 Task: Find connections with filter location Shāmli with filter topic #customerrelationswith filter profile language Spanish with filter current company CG Power and Industrial Solutions Limited with filter school Nagpur University with filter industry Insurance Carriers with filter service category Search Engine Optimization (SEO) with filter keywords title CEO
Action: Mouse moved to (516, 73)
Screenshot: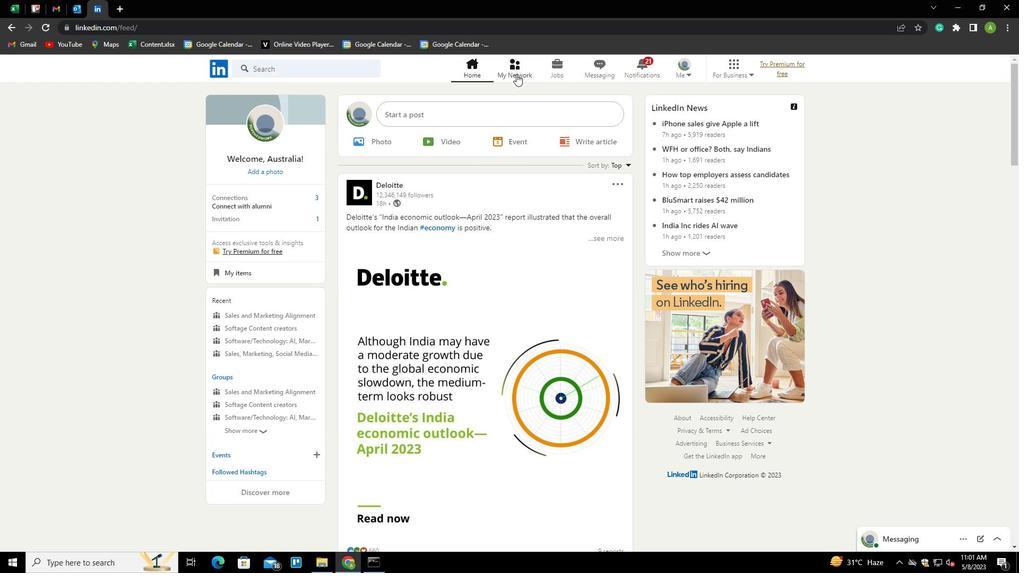 
Action: Mouse pressed left at (516, 73)
Screenshot: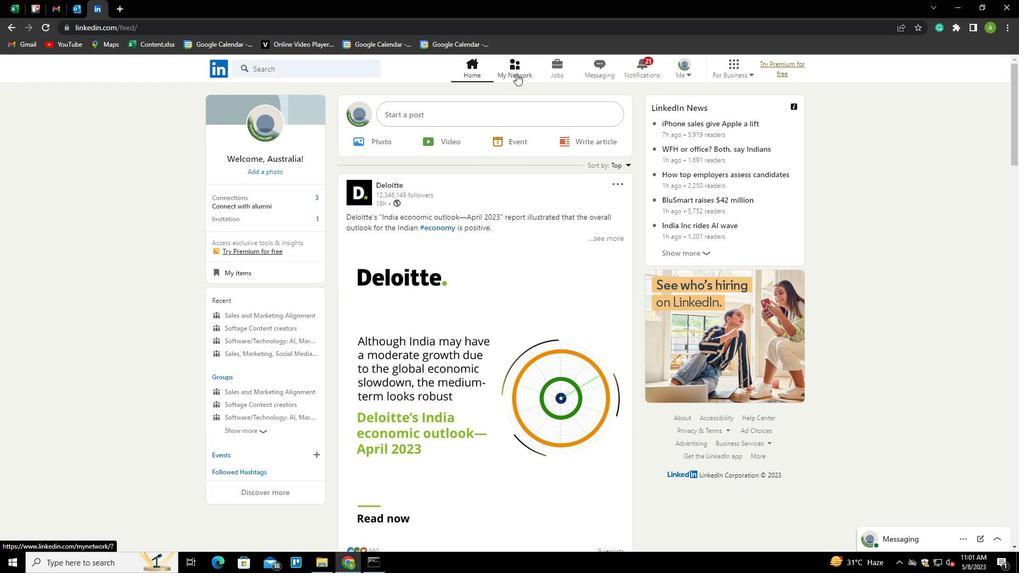 
Action: Mouse moved to (271, 125)
Screenshot: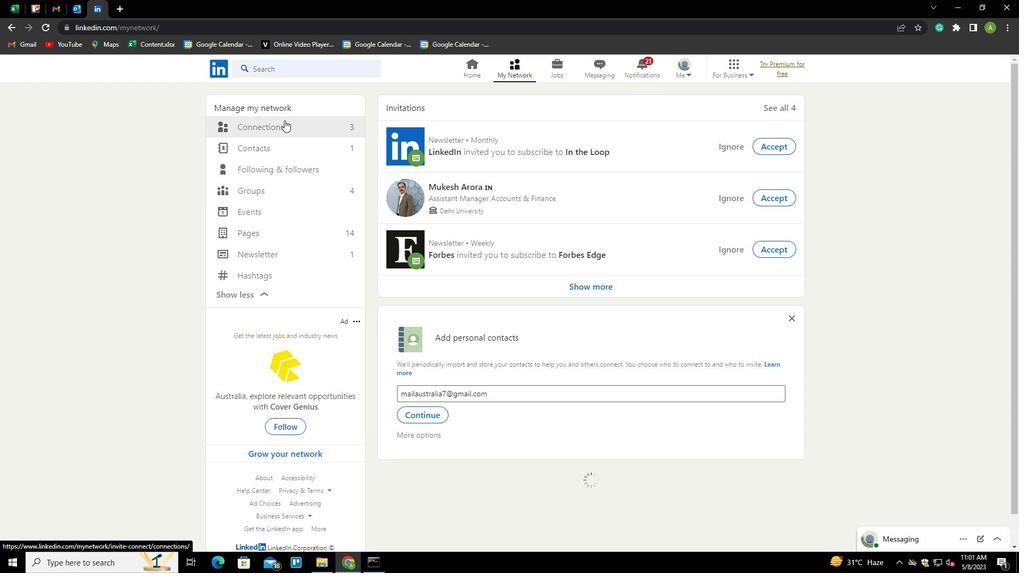 
Action: Mouse pressed left at (271, 125)
Screenshot: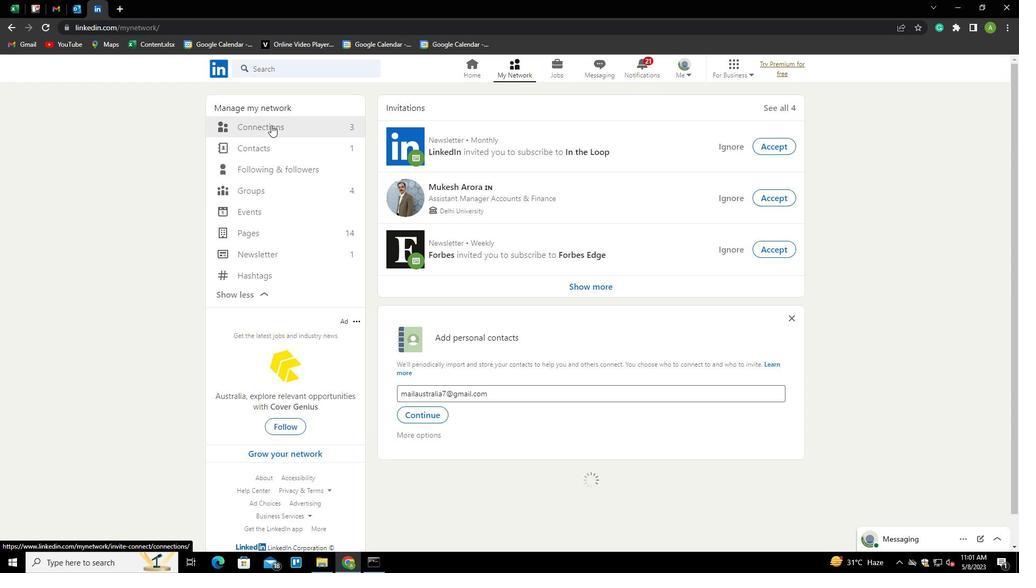 
Action: Mouse moved to (602, 124)
Screenshot: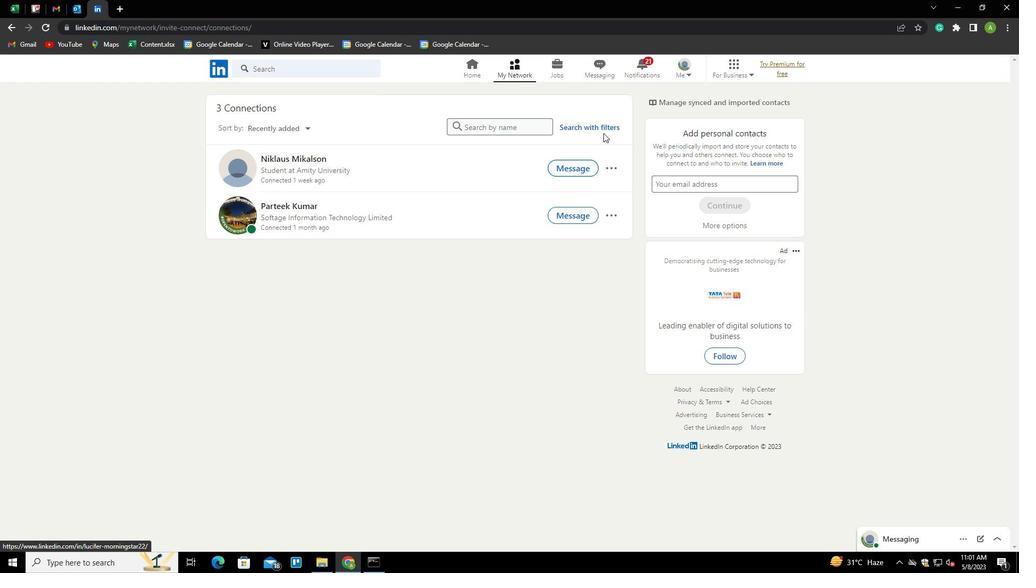 
Action: Mouse pressed left at (602, 124)
Screenshot: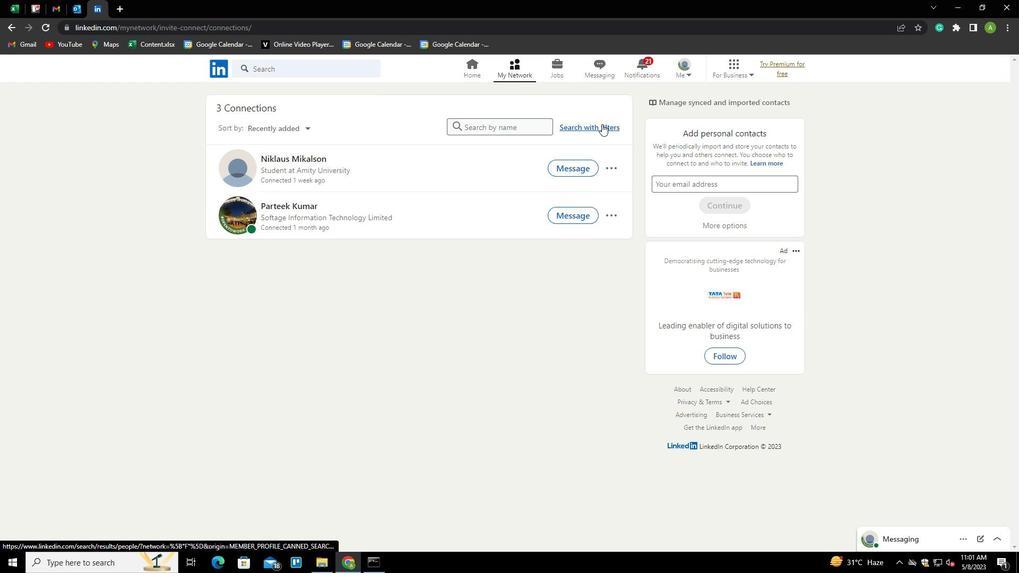 
Action: Mouse moved to (545, 99)
Screenshot: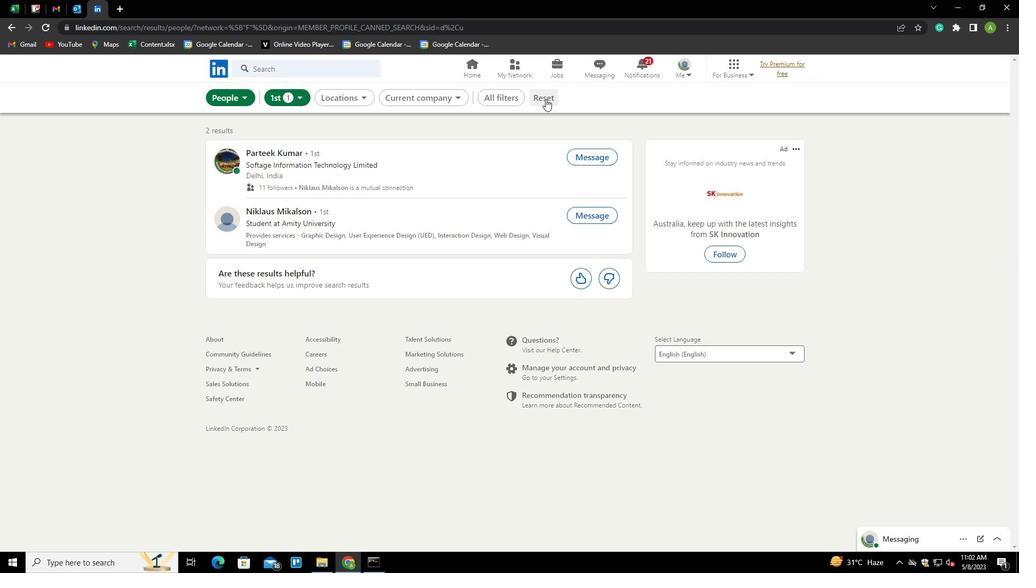 
Action: Mouse pressed left at (545, 99)
Screenshot: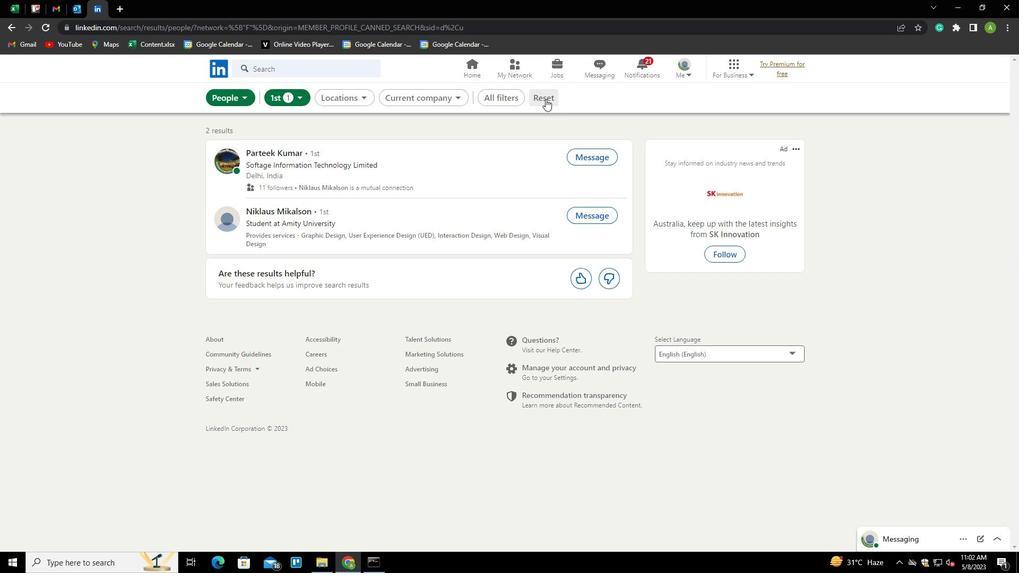 
Action: Mouse moved to (530, 98)
Screenshot: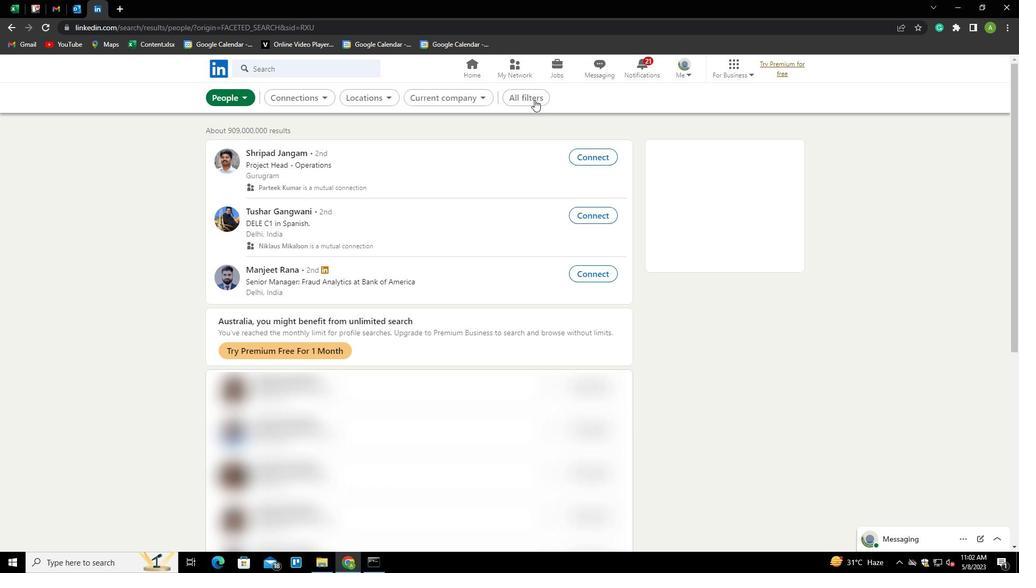
Action: Mouse pressed left at (530, 98)
Screenshot: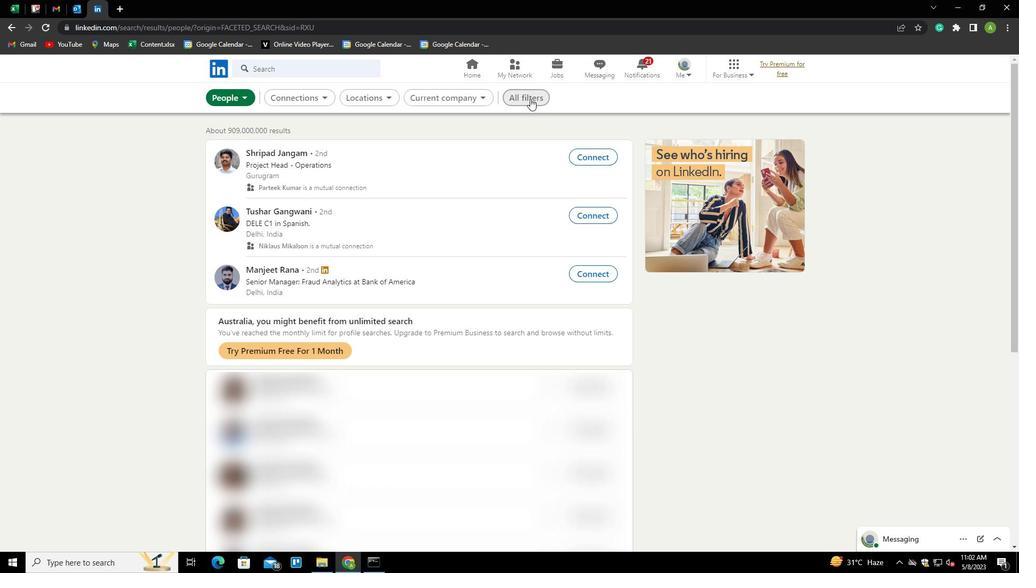 
Action: Mouse moved to (946, 346)
Screenshot: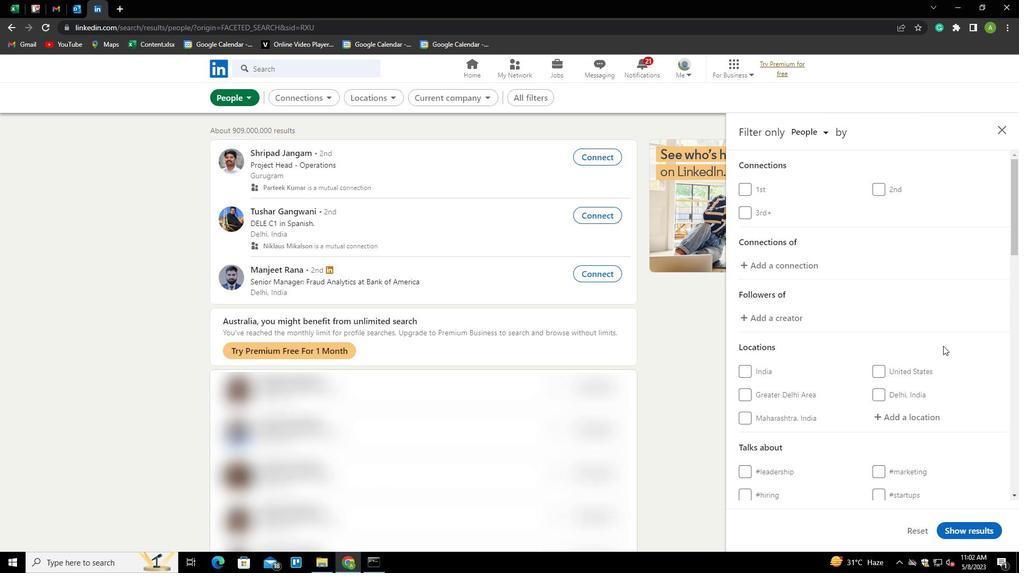 
Action: Mouse scrolled (946, 346) with delta (0, 0)
Screenshot: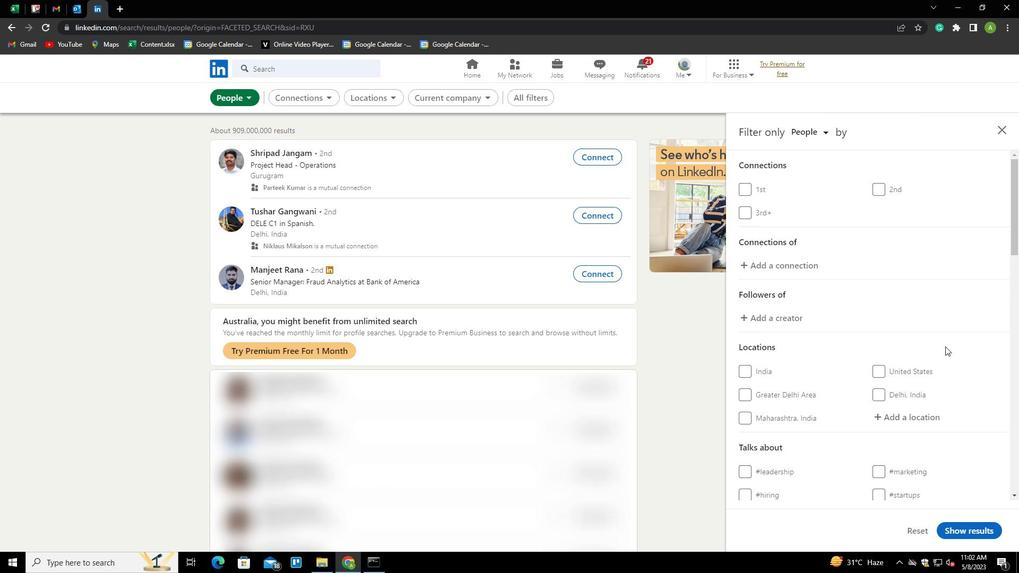 
Action: Mouse scrolled (946, 346) with delta (0, 0)
Screenshot: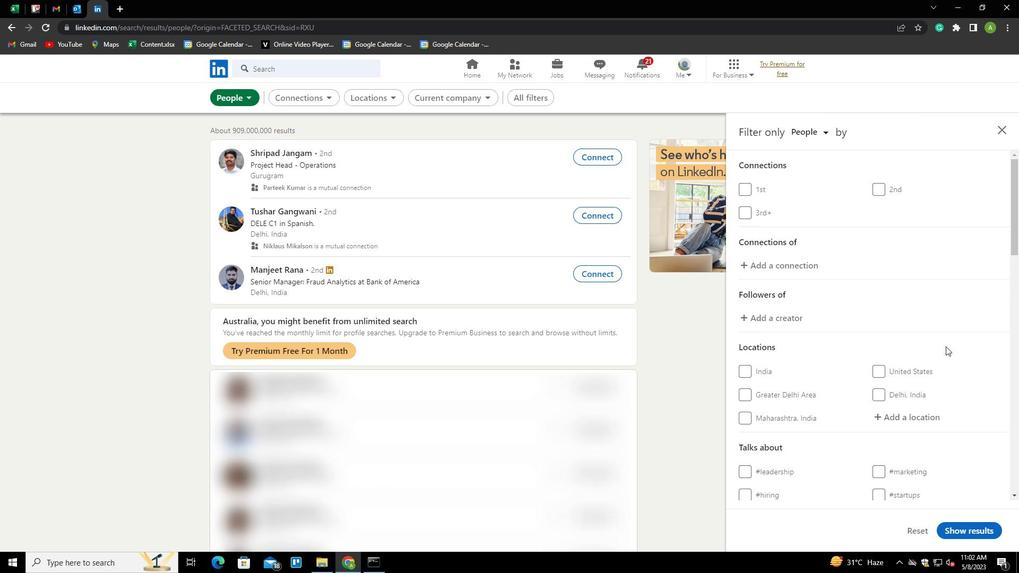 
Action: Mouse moved to (893, 314)
Screenshot: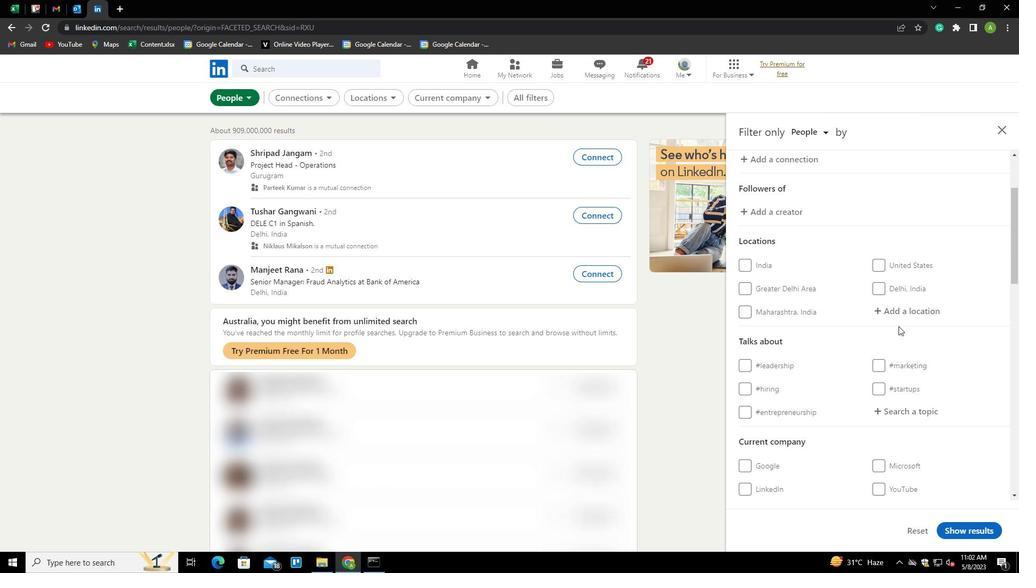 
Action: Mouse pressed left at (893, 314)
Screenshot: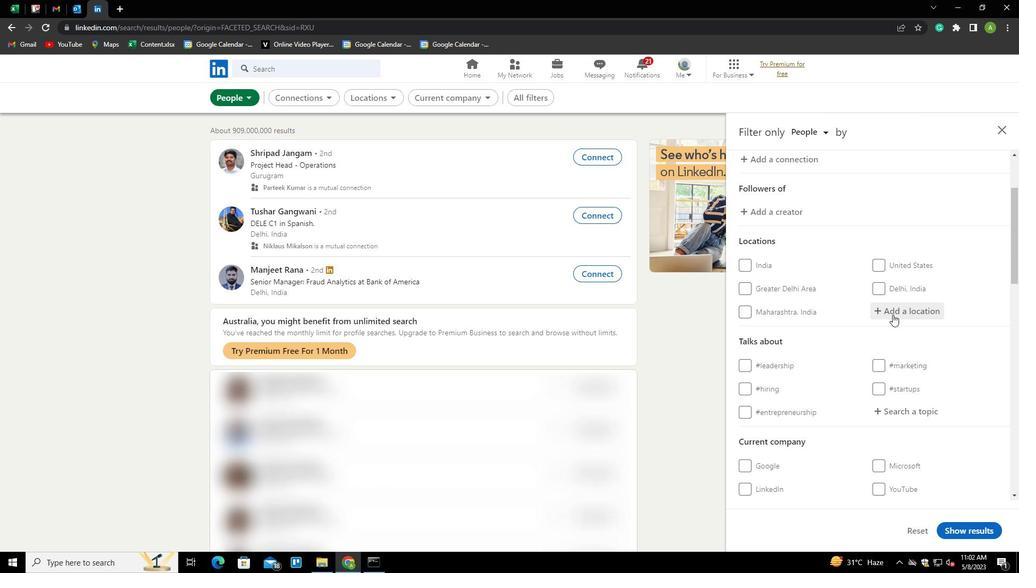 
Action: Key pressed <Key.shift>SHAMLI<Key.down><Key.enter>
Screenshot: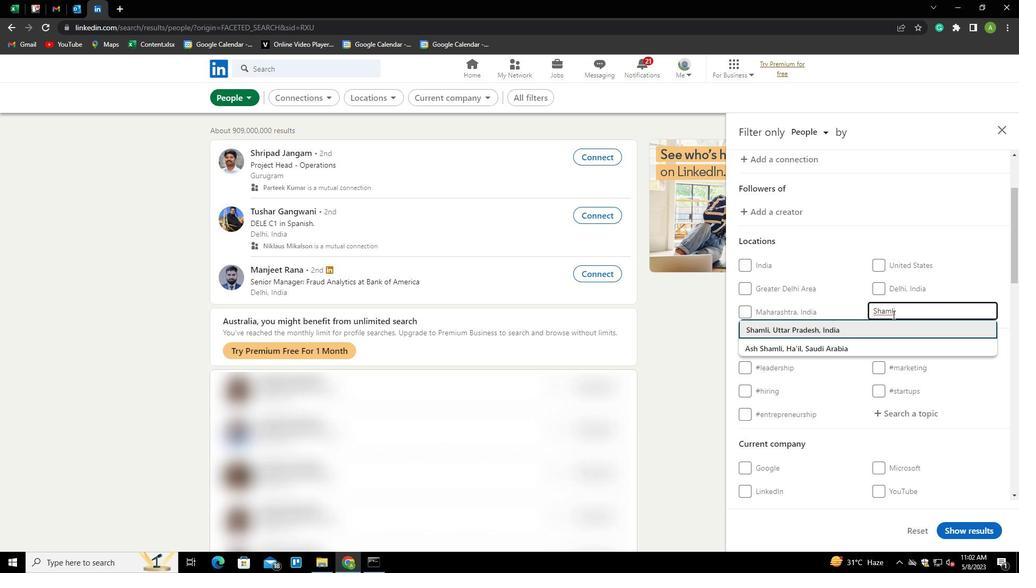 
Action: Mouse scrolled (893, 314) with delta (0, 0)
Screenshot: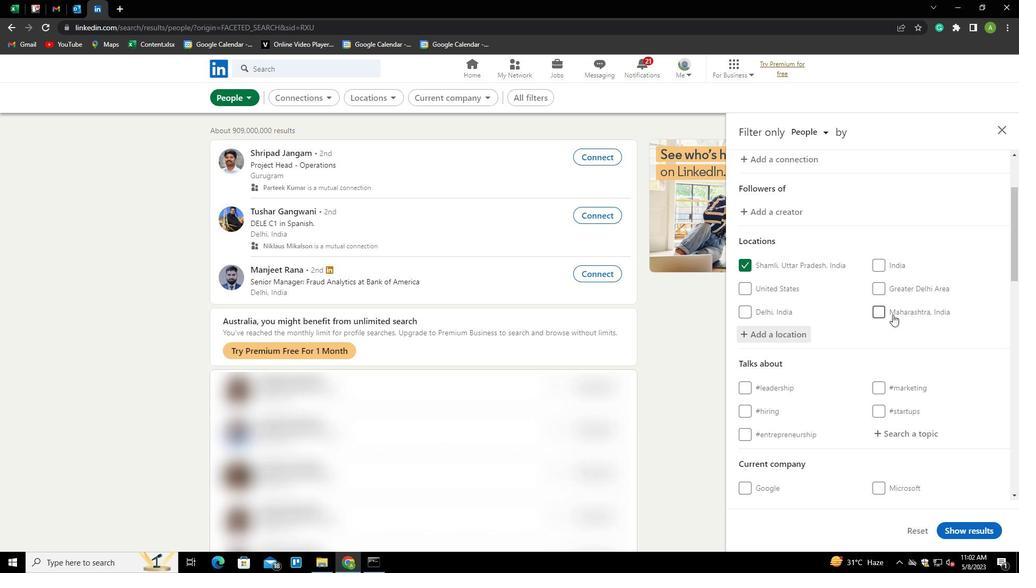 
Action: Mouse scrolled (893, 314) with delta (0, 0)
Screenshot: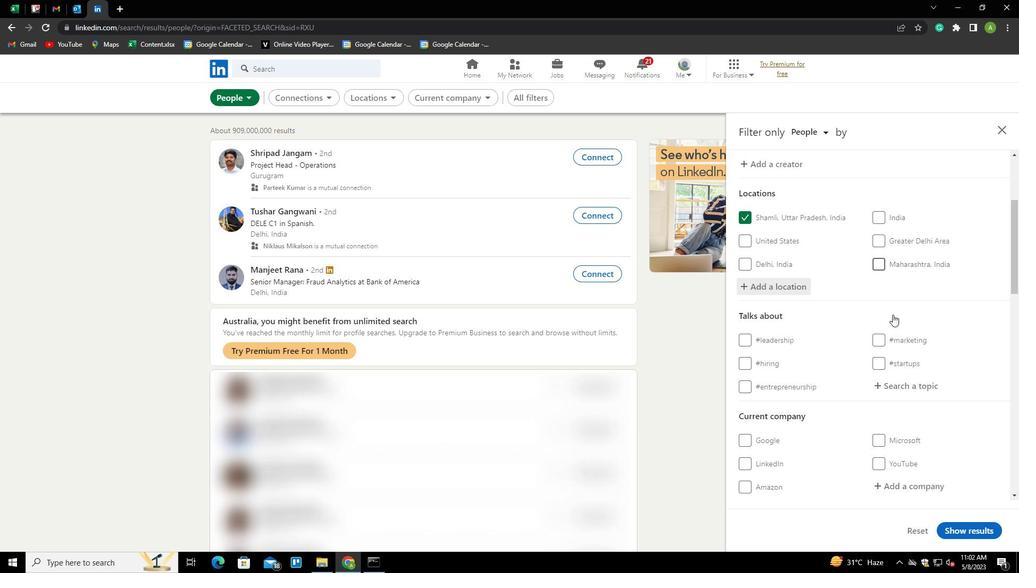 
Action: Mouse scrolled (893, 314) with delta (0, 0)
Screenshot: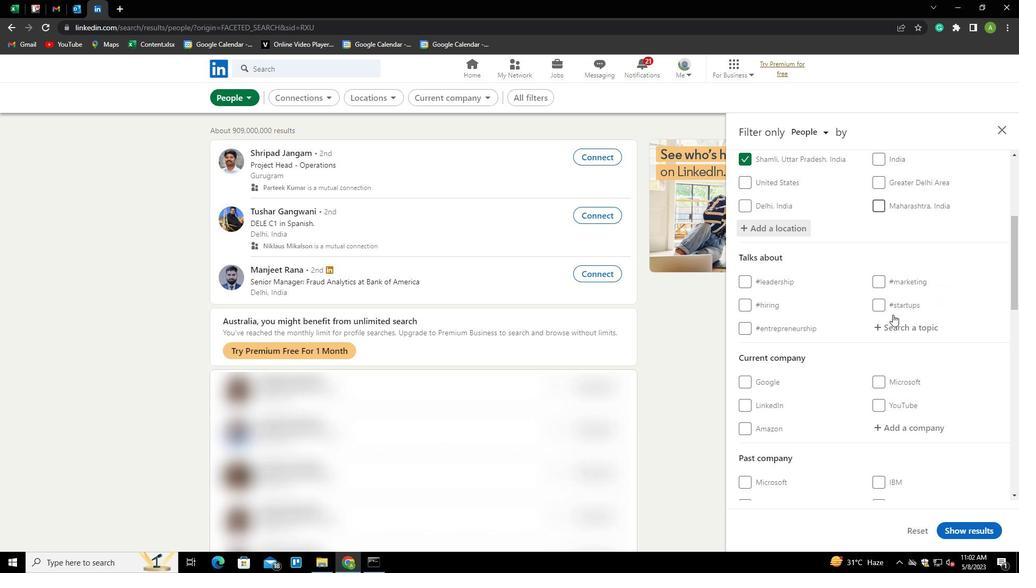 
Action: Mouse moved to (906, 275)
Screenshot: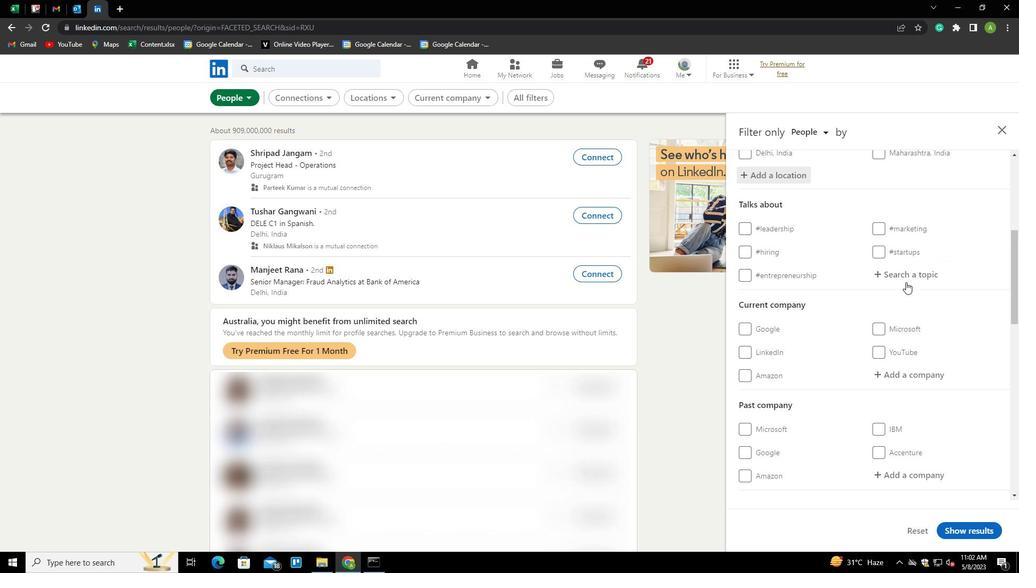 
Action: Mouse pressed left at (906, 275)
Screenshot: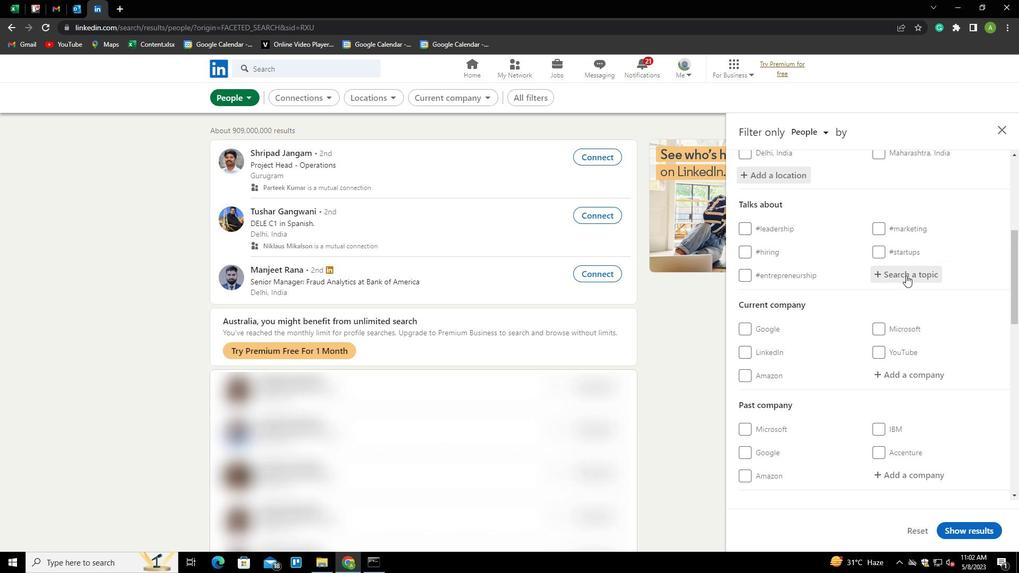 
Action: Key pressed CUSTOMERRELATIONS<Key.down><Key.enter>
Screenshot: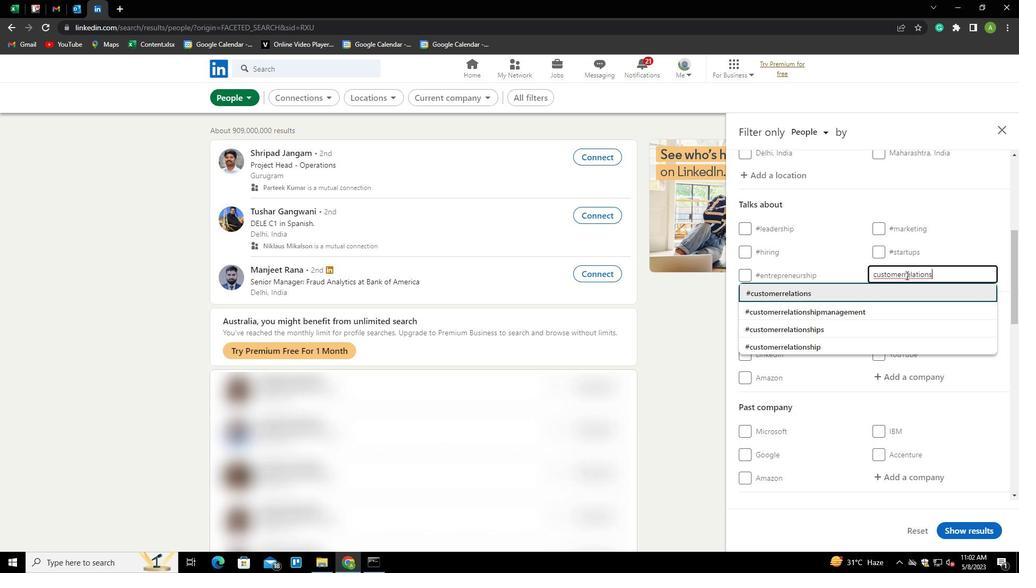 
Action: Mouse moved to (802, 175)
Screenshot: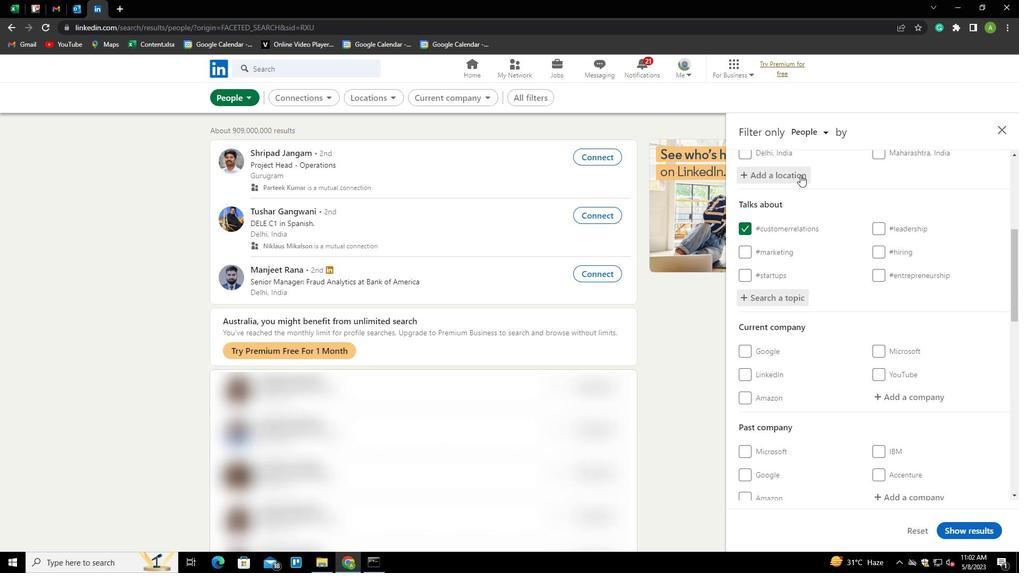 
Action: Mouse scrolled (802, 174) with delta (0, 0)
Screenshot: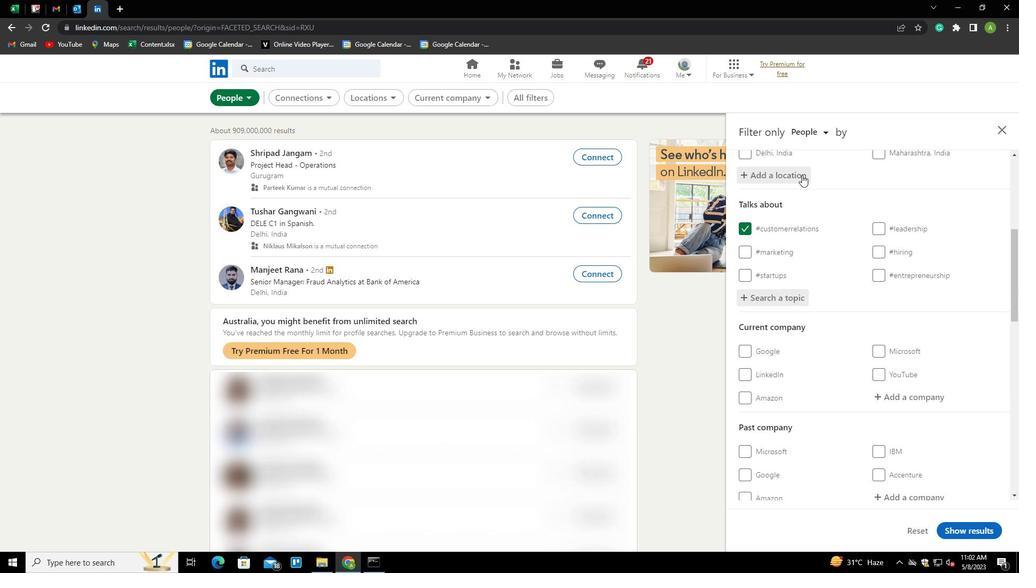 
Action: Mouse scrolled (802, 174) with delta (0, 0)
Screenshot: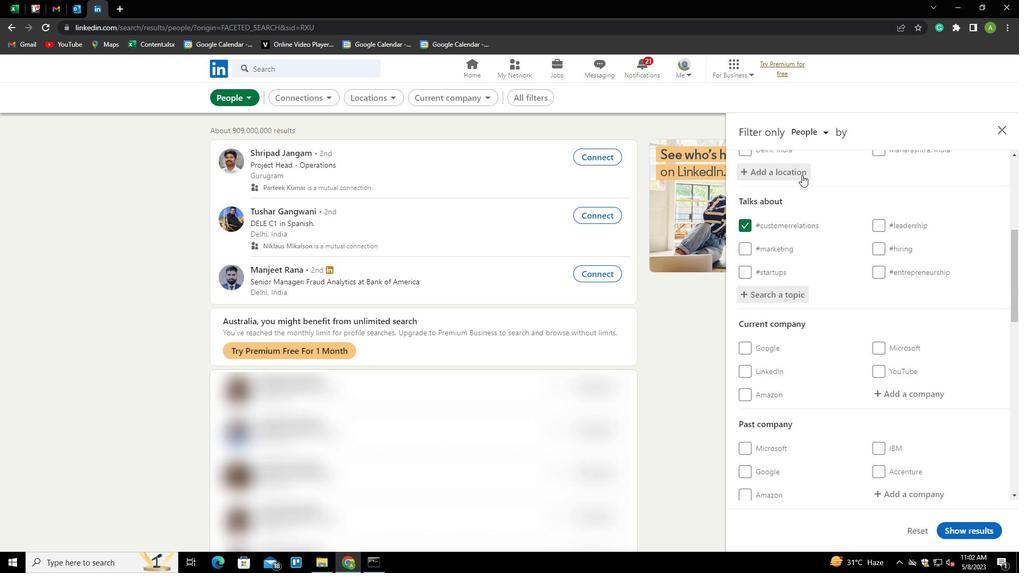 
Action: Mouse scrolled (802, 174) with delta (0, 0)
Screenshot: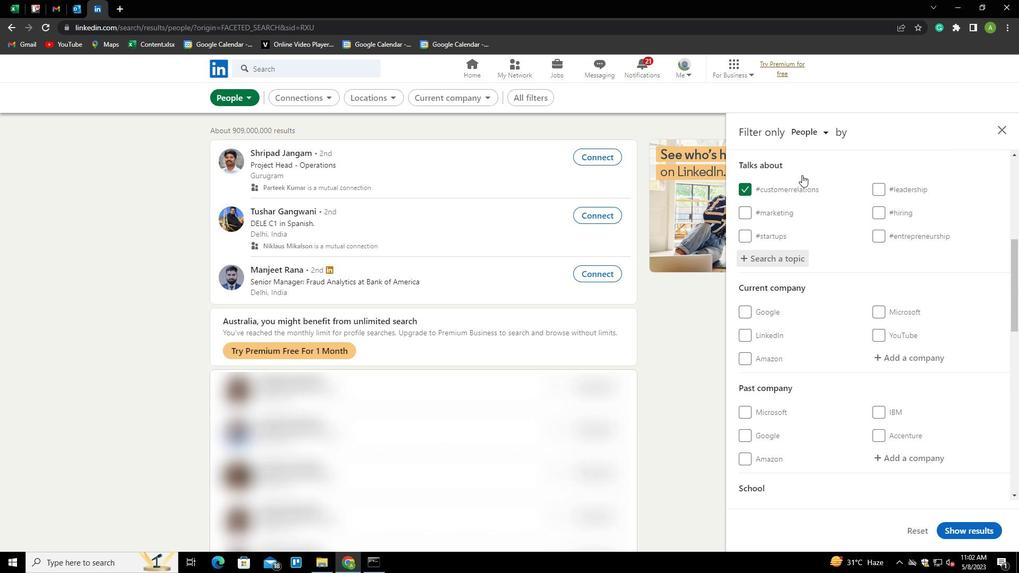 
Action: Mouse moved to (899, 242)
Screenshot: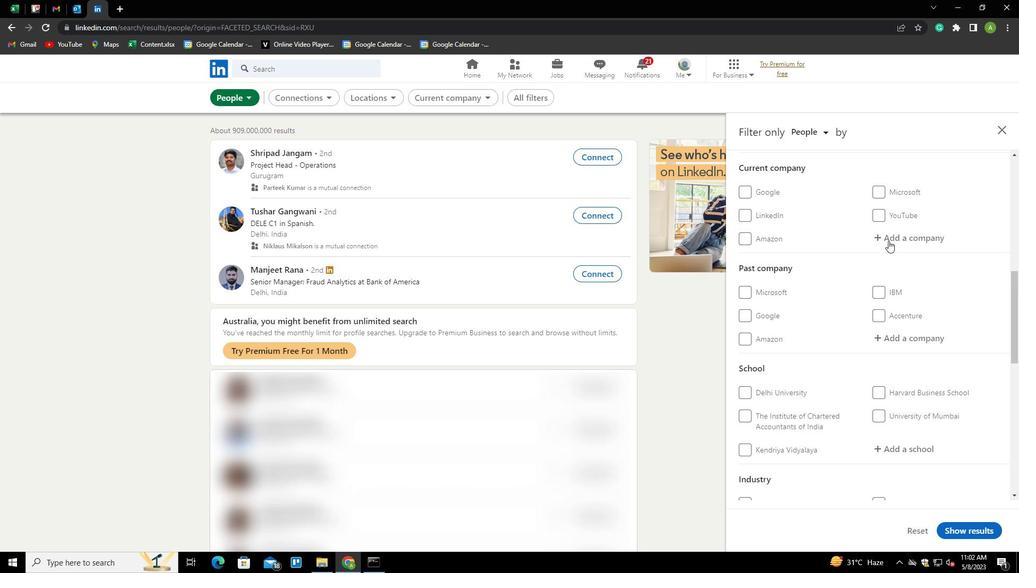 
Action: Mouse scrolled (899, 241) with delta (0, 0)
Screenshot: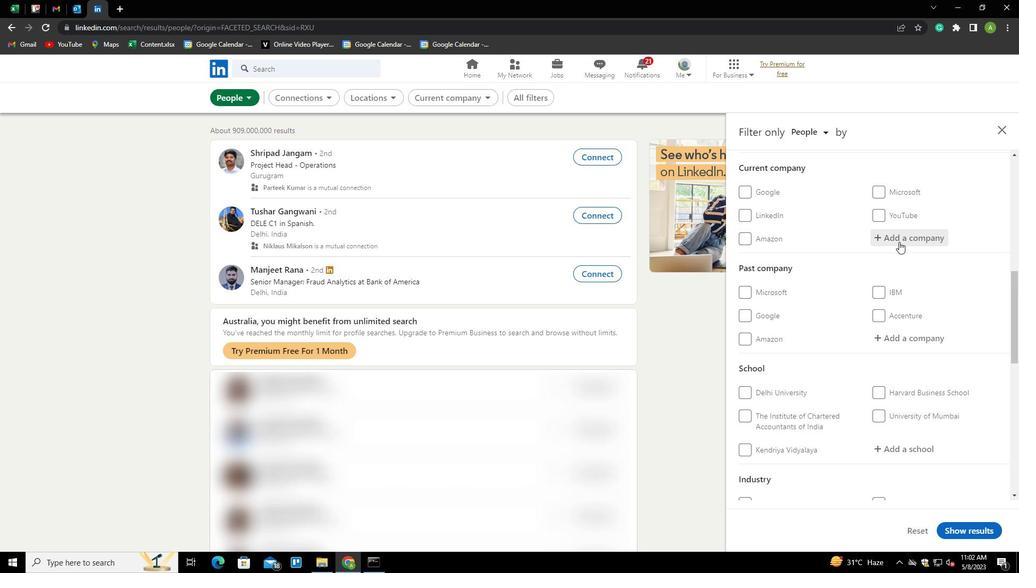 
Action: Mouse moved to (899, 242)
Screenshot: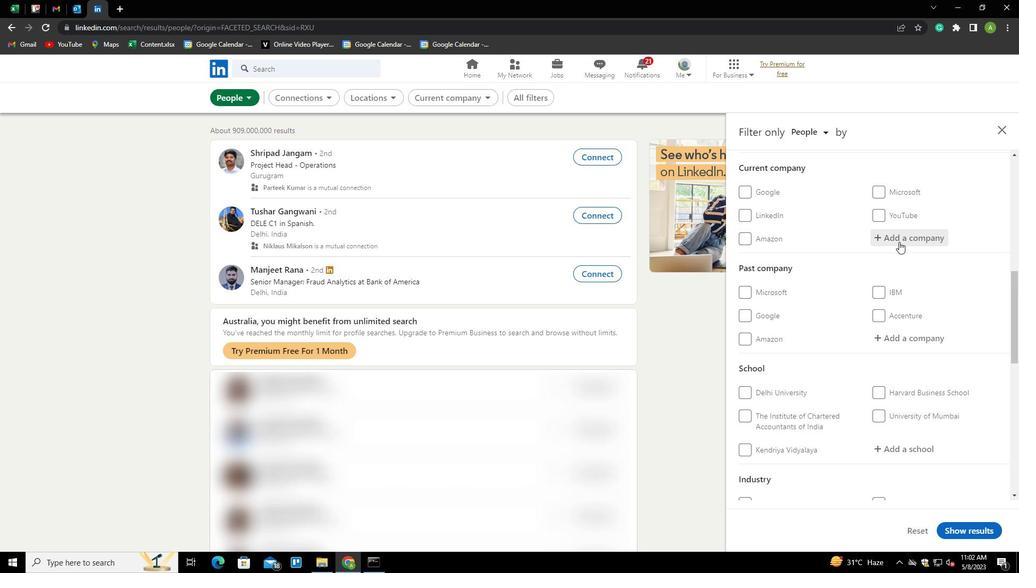 
Action: Mouse scrolled (899, 241) with delta (0, 0)
Screenshot: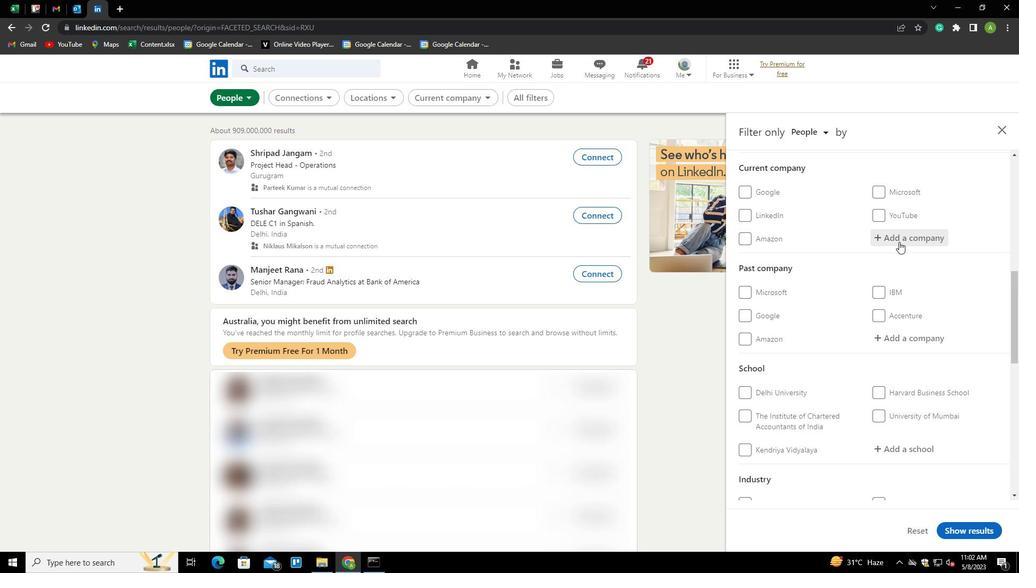 
Action: Mouse scrolled (899, 241) with delta (0, 0)
Screenshot: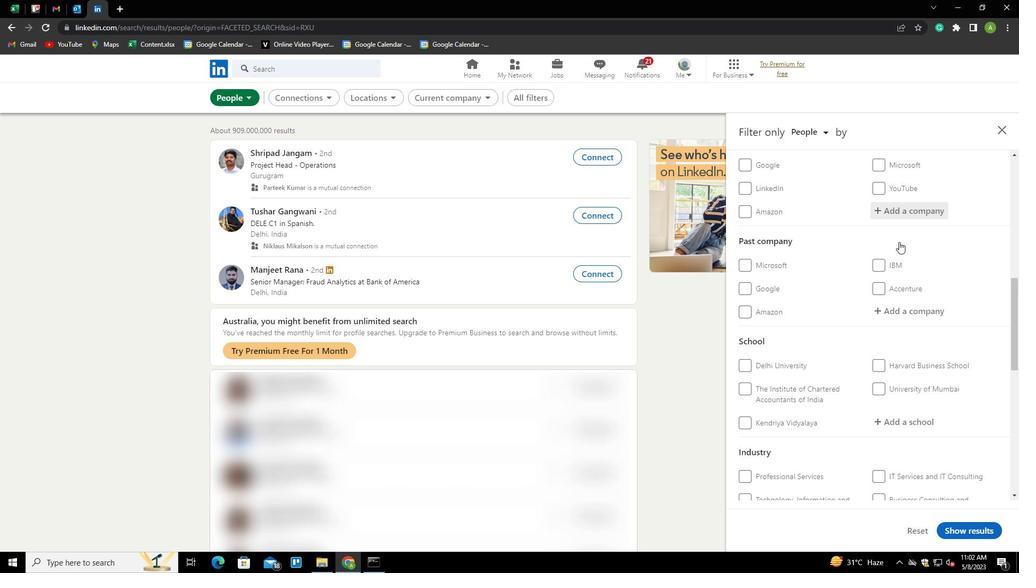 
Action: Mouse scrolled (899, 241) with delta (0, 0)
Screenshot: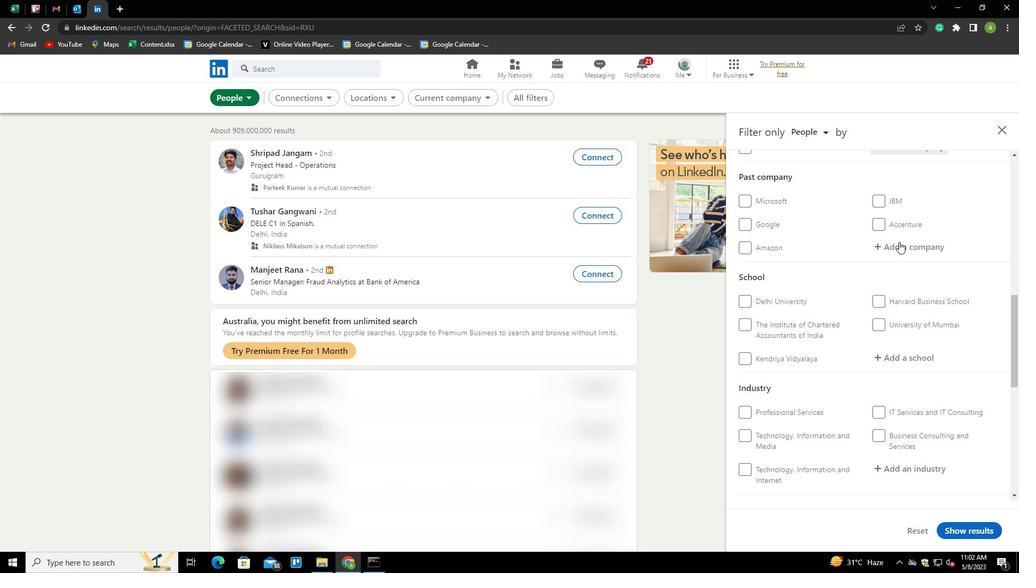 
Action: Mouse scrolled (899, 241) with delta (0, 0)
Screenshot: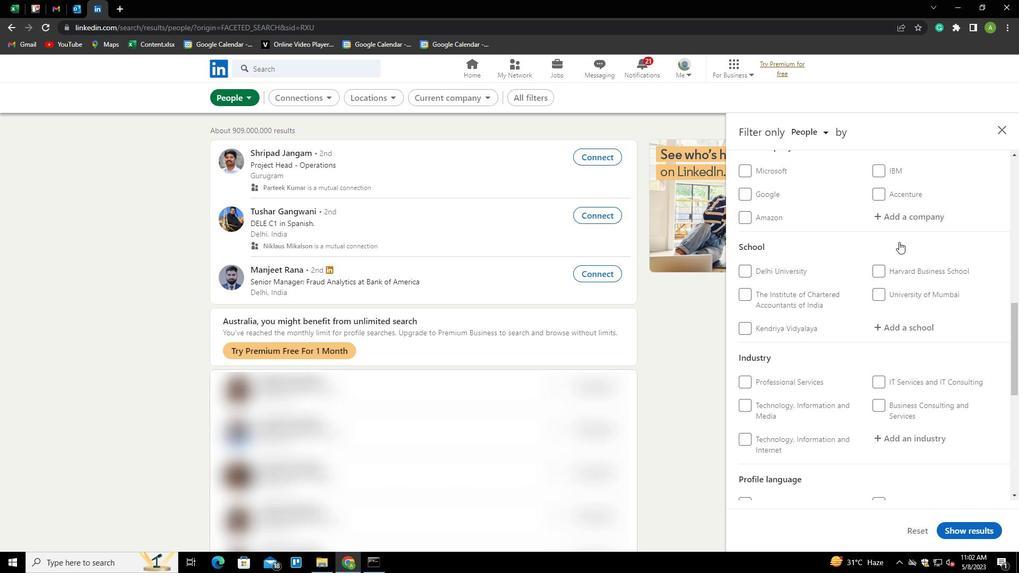 
Action: Mouse moved to (743, 383)
Screenshot: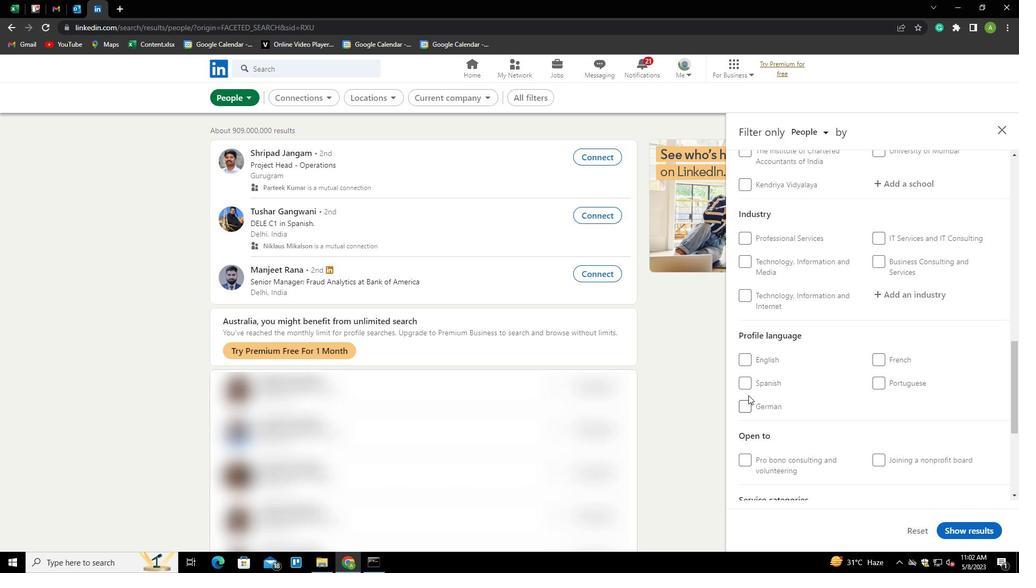 
Action: Mouse pressed left at (743, 383)
Screenshot: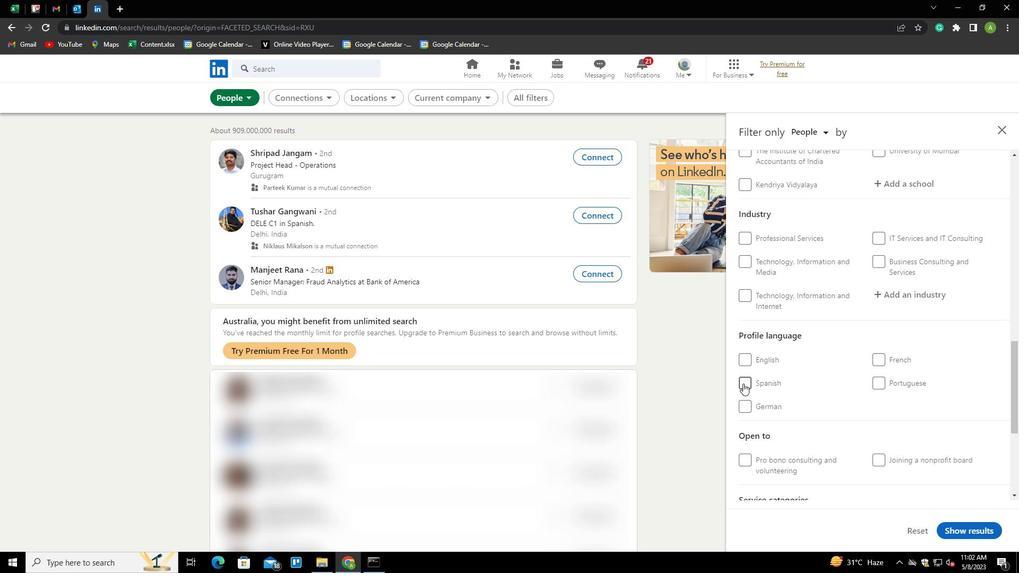 
Action: Mouse moved to (856, 371)
Screenshot: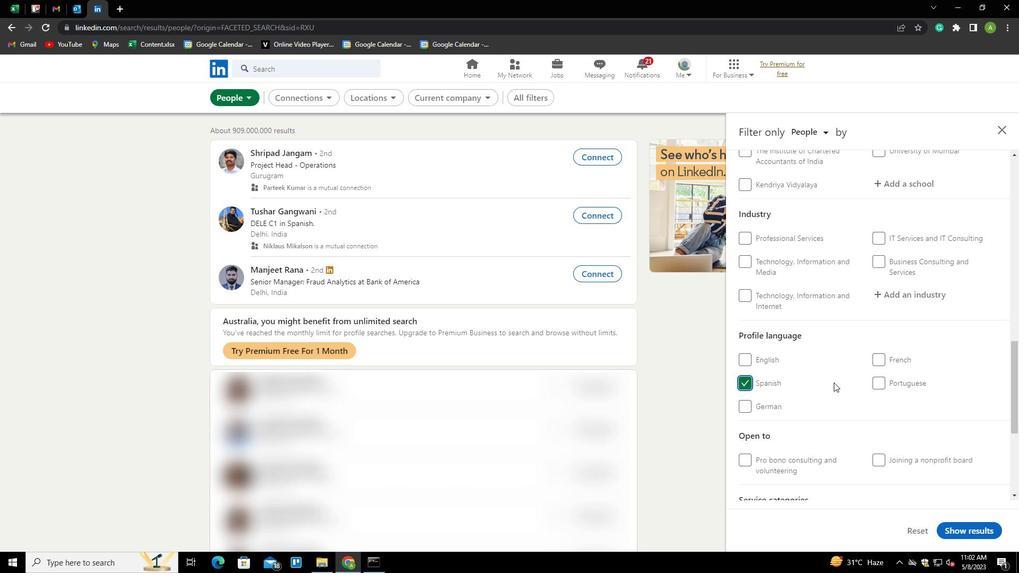 
Action: Mouse scrolled (856, 372) with delta (0, 0)
Screenshot: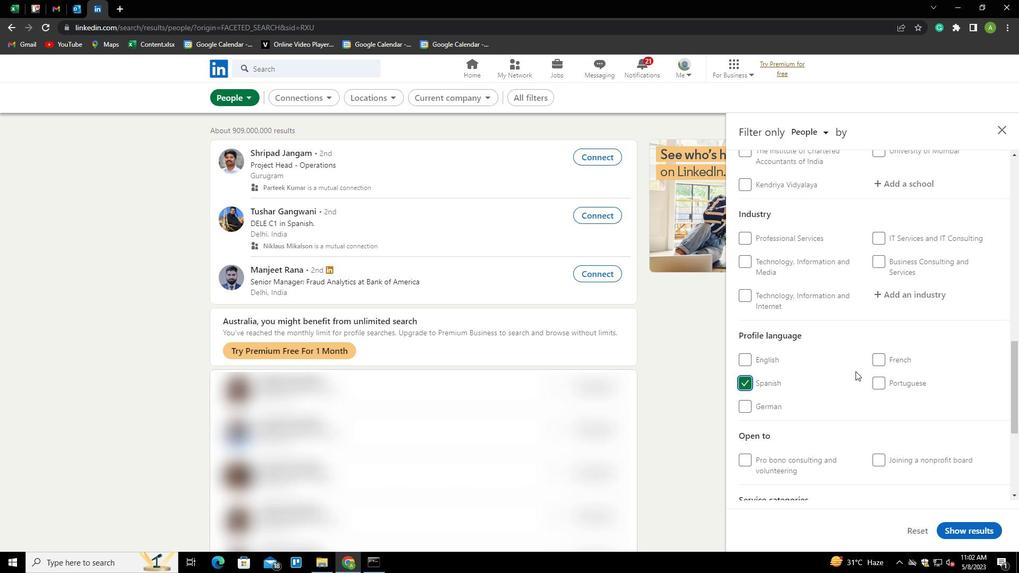 
Action: Mouse scrolled (856, 372) with delta (0, 0)
Screenshot: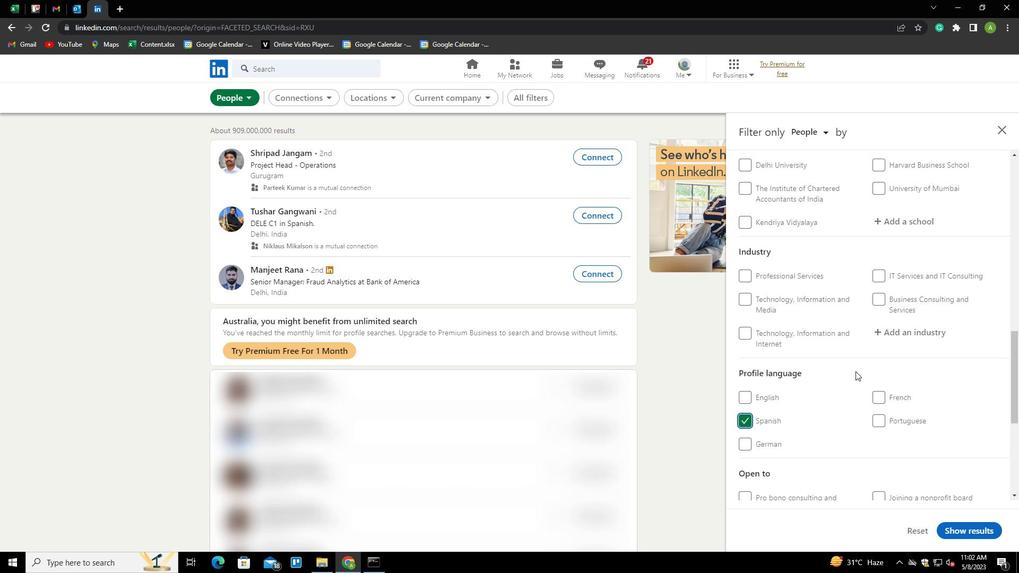 
Action: Mouse scrolled (856, 372) with delta (0, 0)
Screenshot: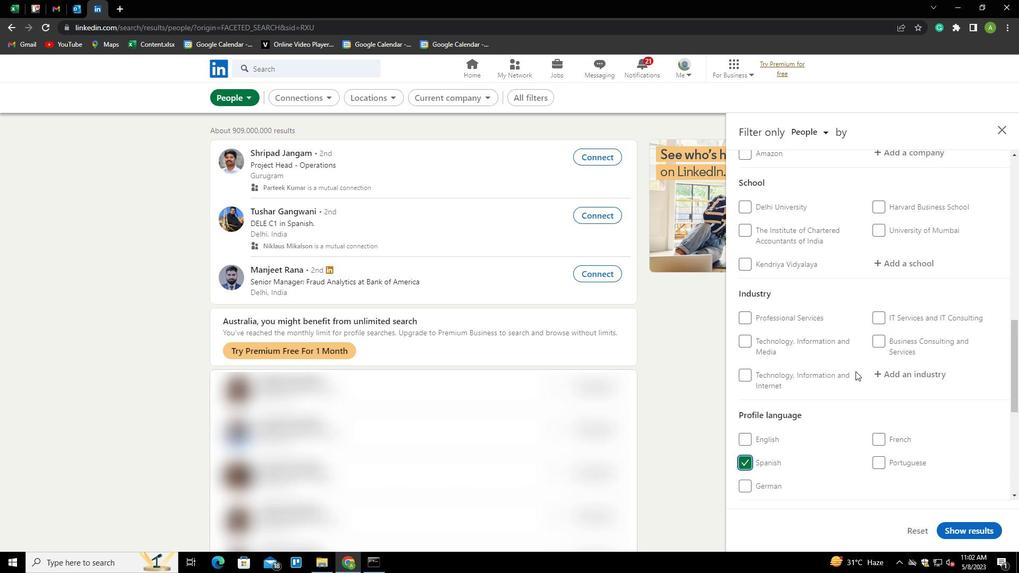 
Action: Mouse scrolled (856, 372) with delta (0, 0)
Screenshot: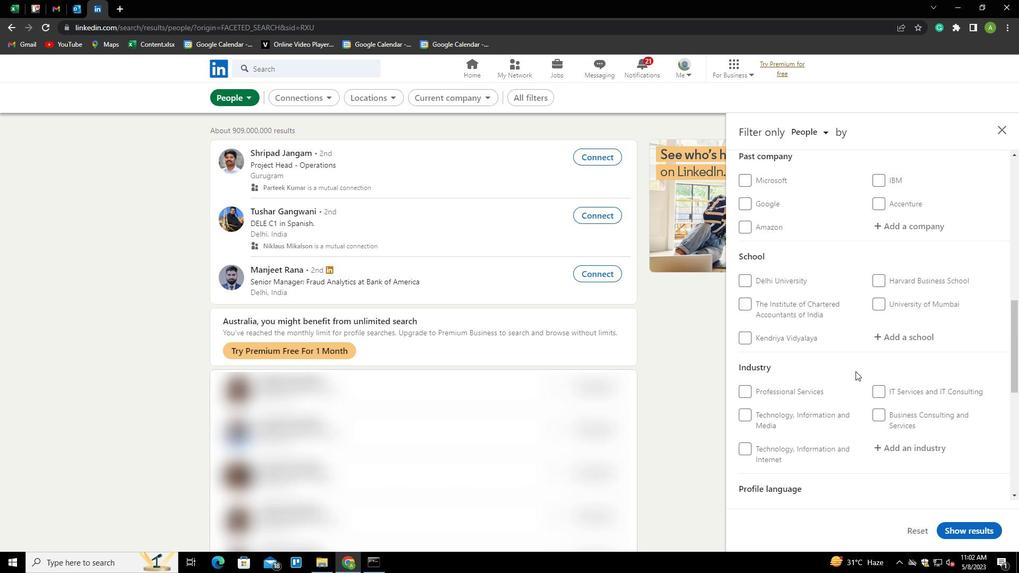 
Action: Mouse scrolled (856, 372) with delta (0, 0)
Screenshot: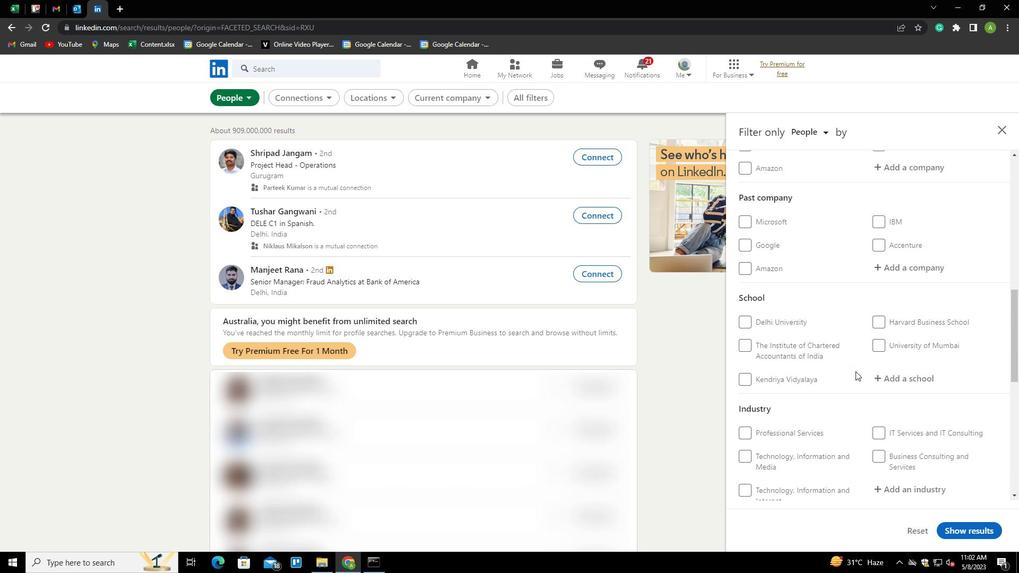 
Action: Mouse scrolled (856, 372) with delta (0, 0)
Screenshot: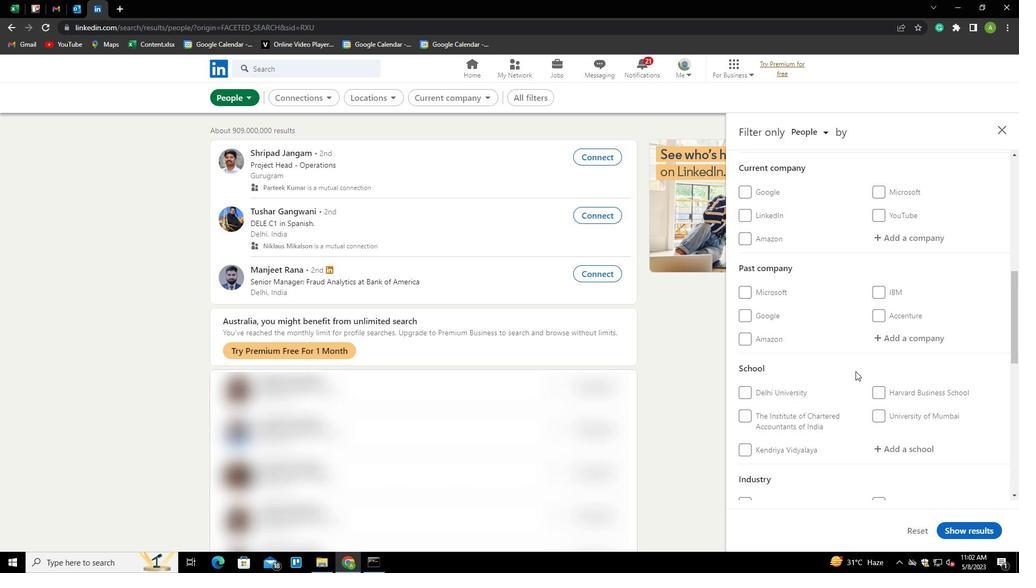
Action: Mouse moved to (896, 293)
Screenshot: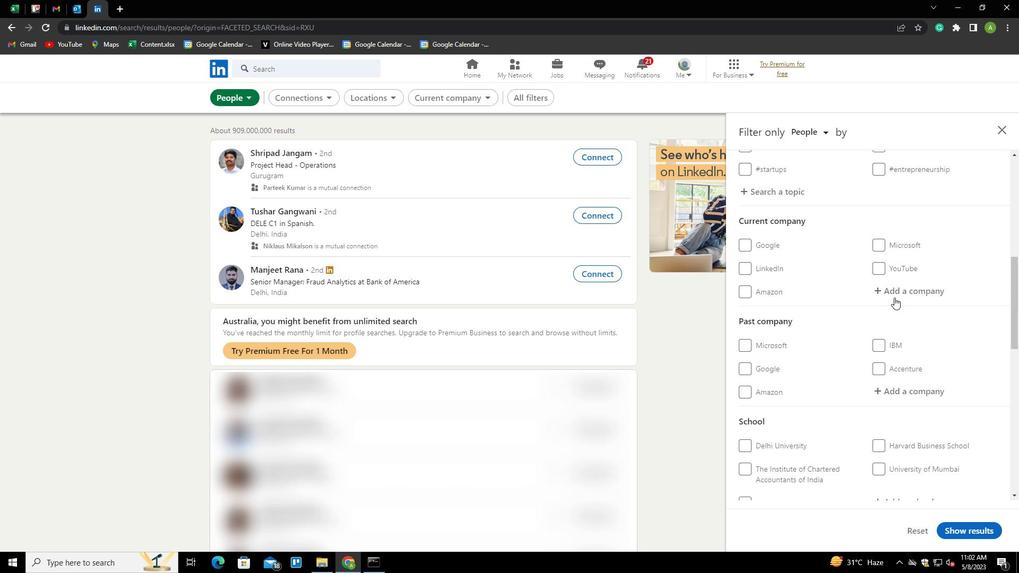
Action: Mouse pressed left at (896, 293)
Screenshot: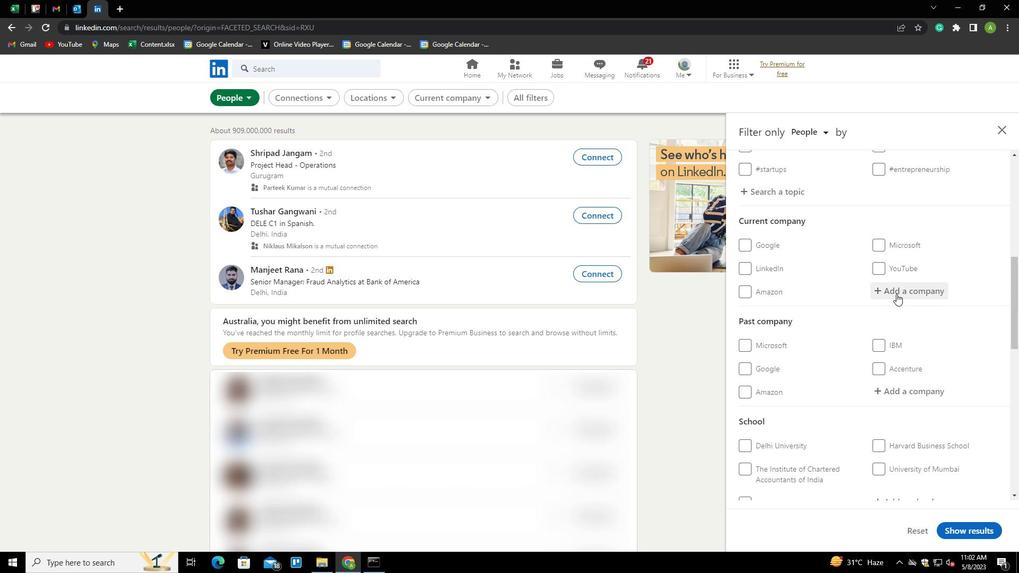 
Action: Mouse moved to (896, 293)
Screenshot: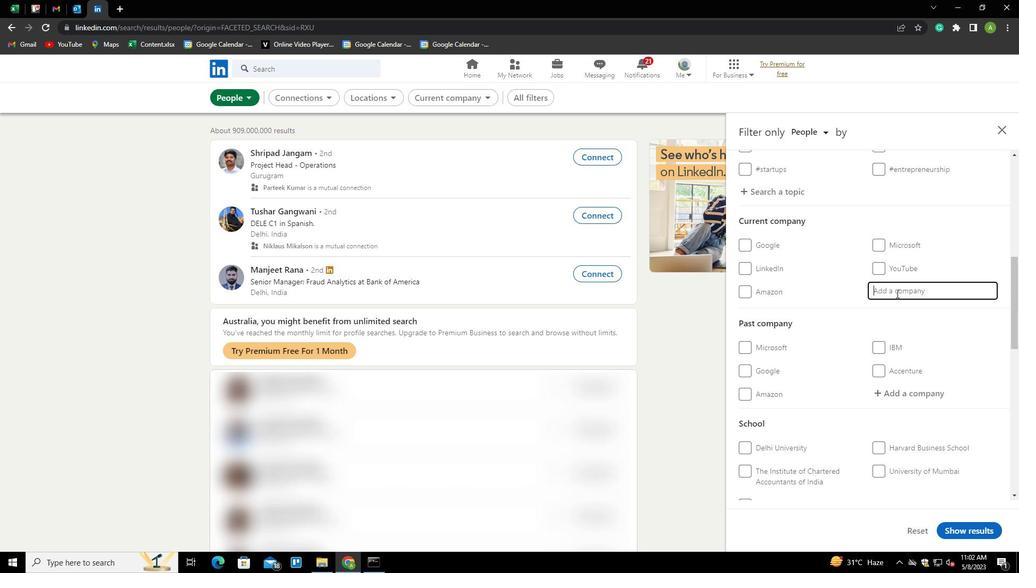 
Action: Key pressed <Key.shift>S<Key.backspace>CG<Key.space>POWER<Key.space>AND<Key.space><Key.shift>INSU<Key.backspace><Key.backspace>DUSTRIAL<Key.space><Key.shift>SOU<Key.backspace>LUTIONS<Key.space><Key.shift>LIMITED<Key.down><Key.enter>
Screenshot: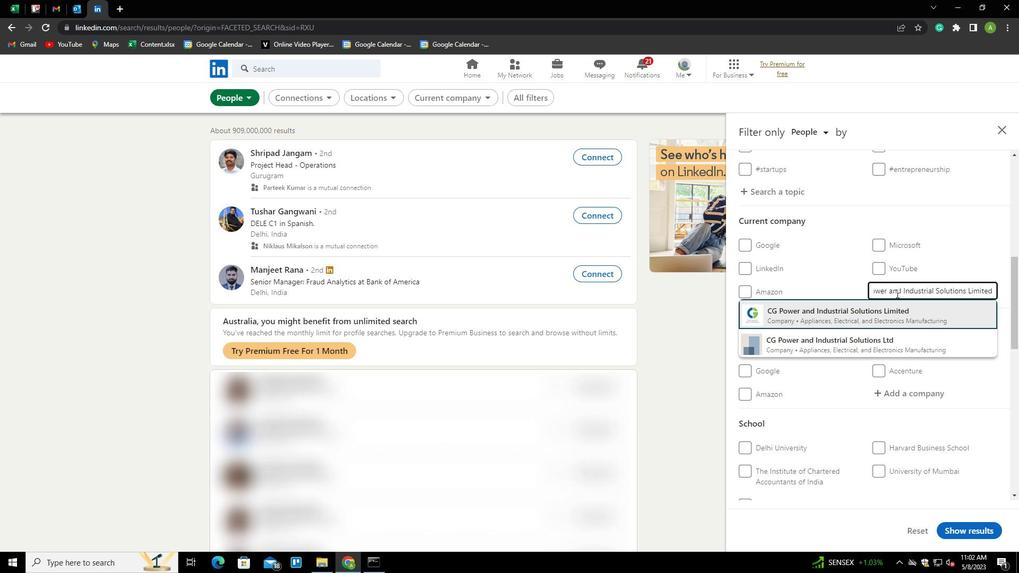 
Action: Mouse scrolled (896, 293) with delta (0, 0)
Screenshot: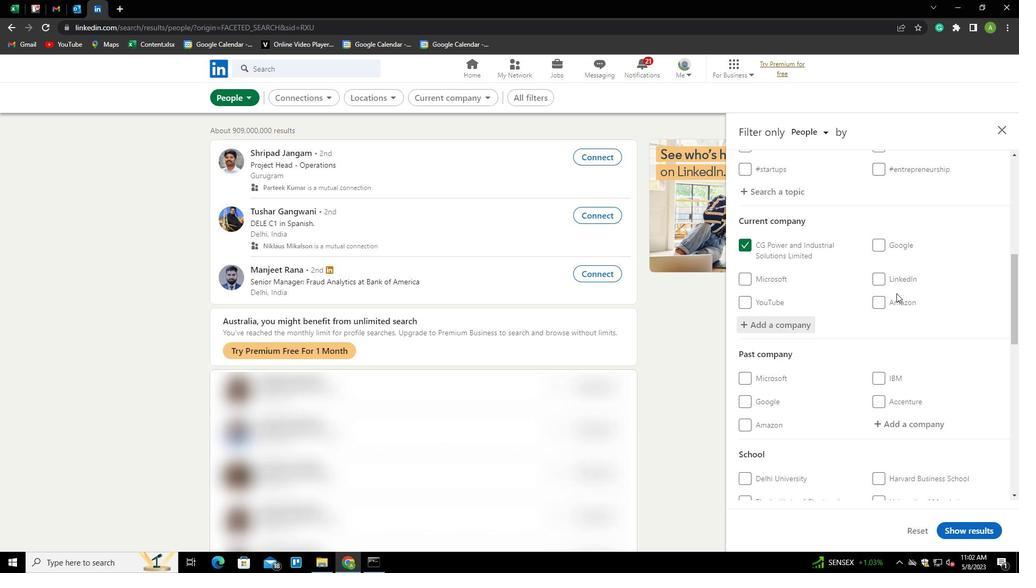 
Action: Mouse scrolled (896, 293) with delta (0, 0)
Screenshot: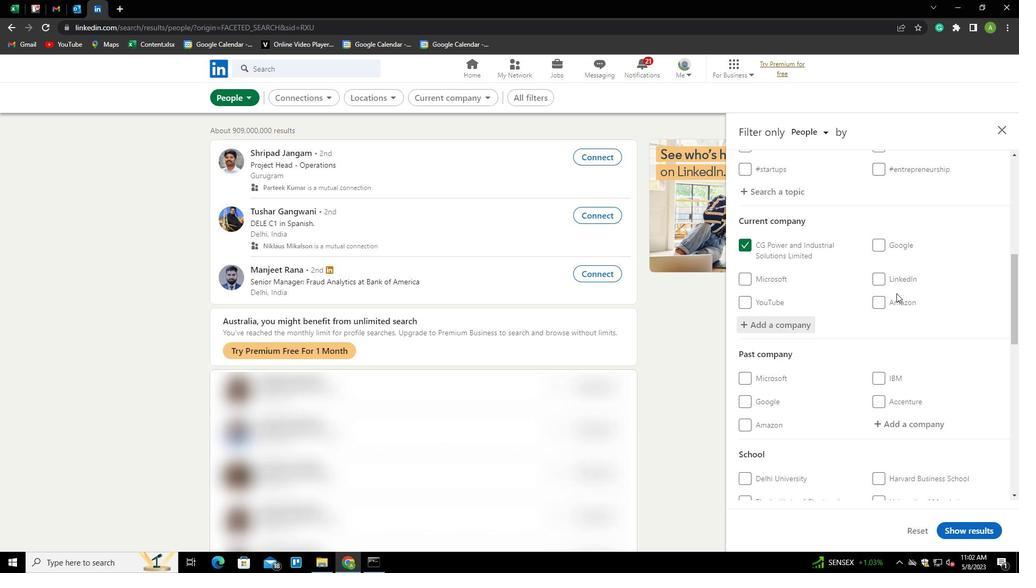 
Action: Mouse scrolled (896, 293) with delta (0, 0)
Screenshot: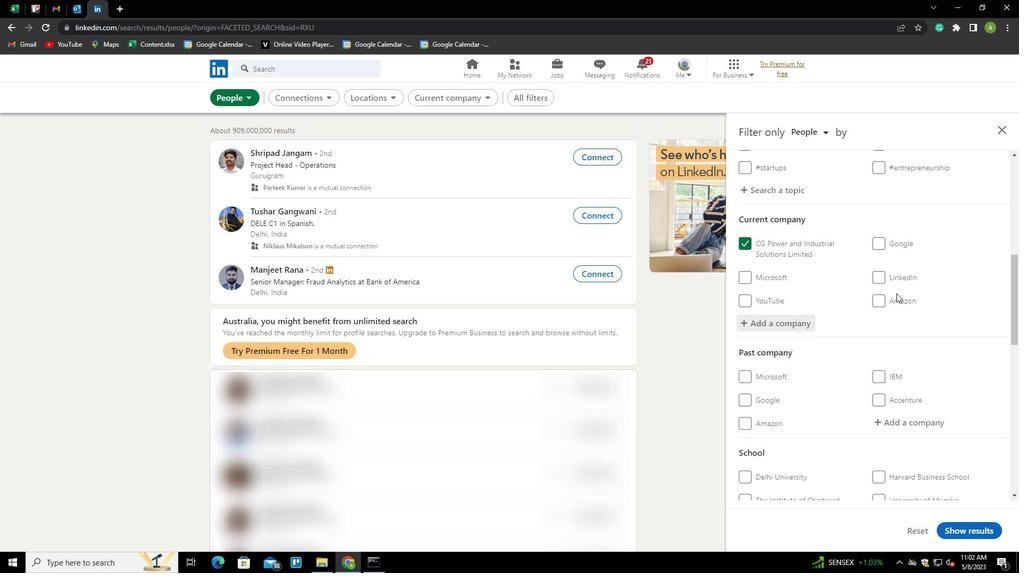 
Action: Mouse moved to (897, 293)
Screenshot: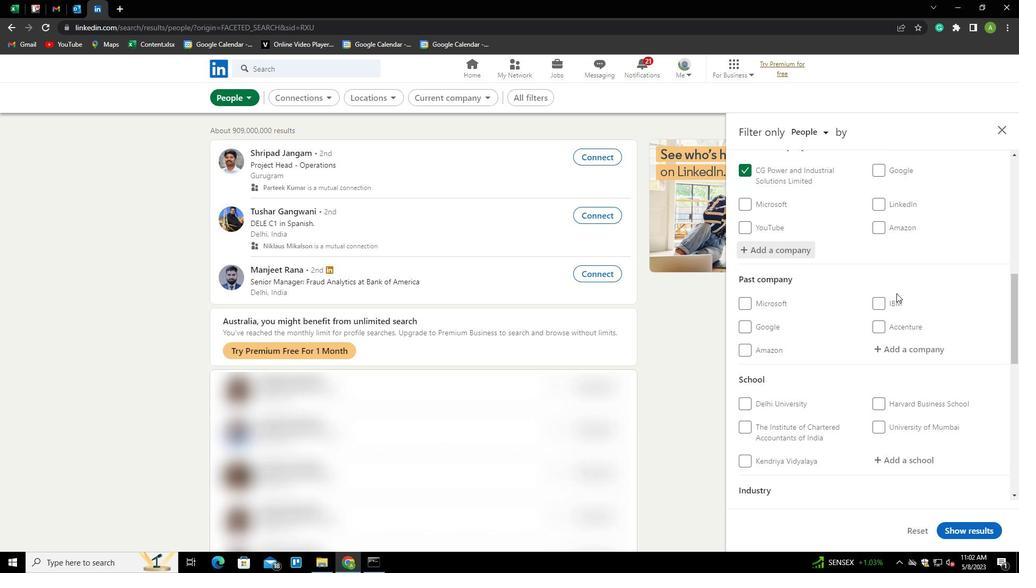 
Action: Mouse scrolled (897, 292) with delta (0, 0)
Screenshot: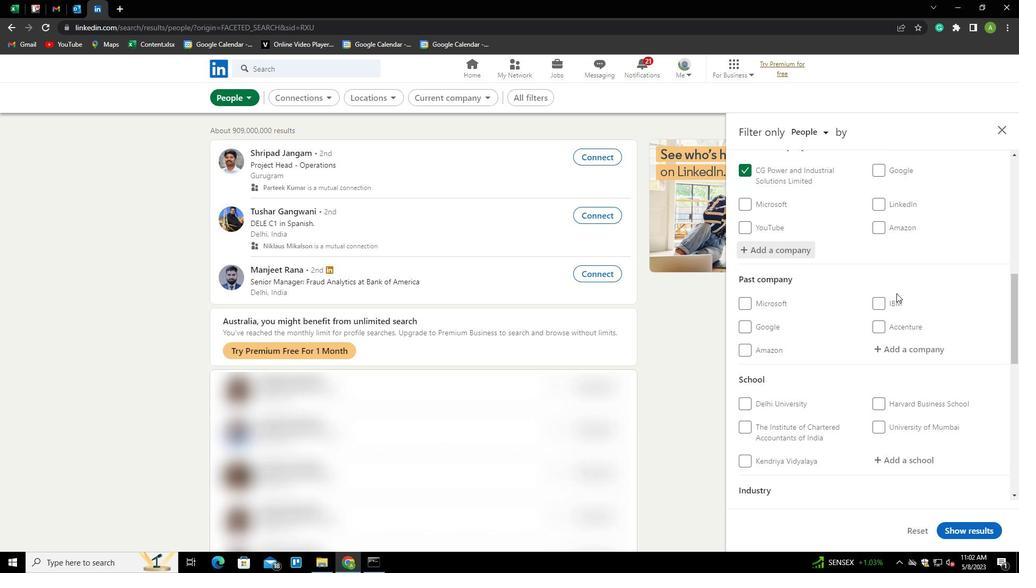 
Action: Mouse scrolled (897, 292) with delta (0, 0)
Screenshot: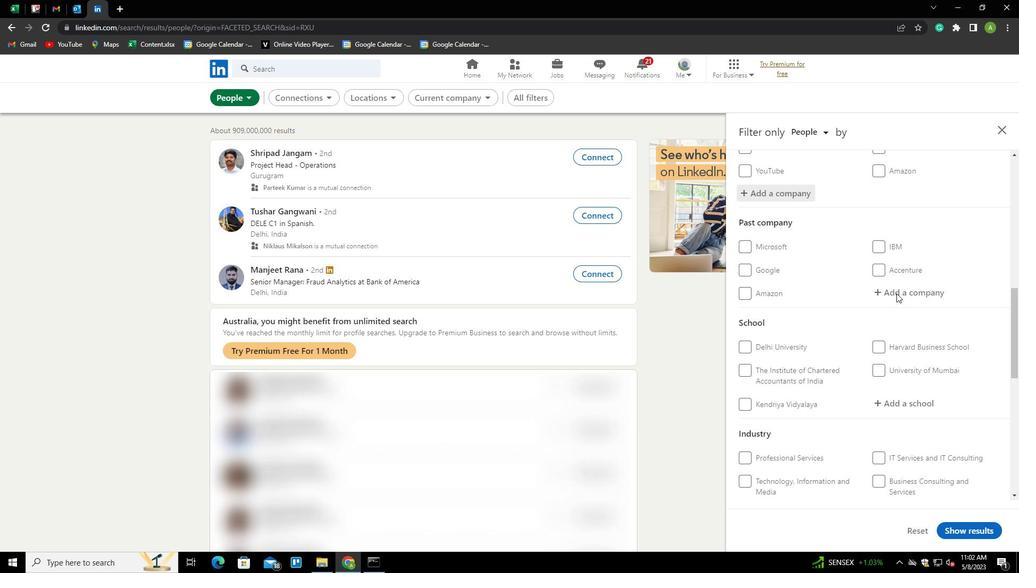 
Action: Mouse scrolled (897, 292) with delta (0, 0)
Screenshot: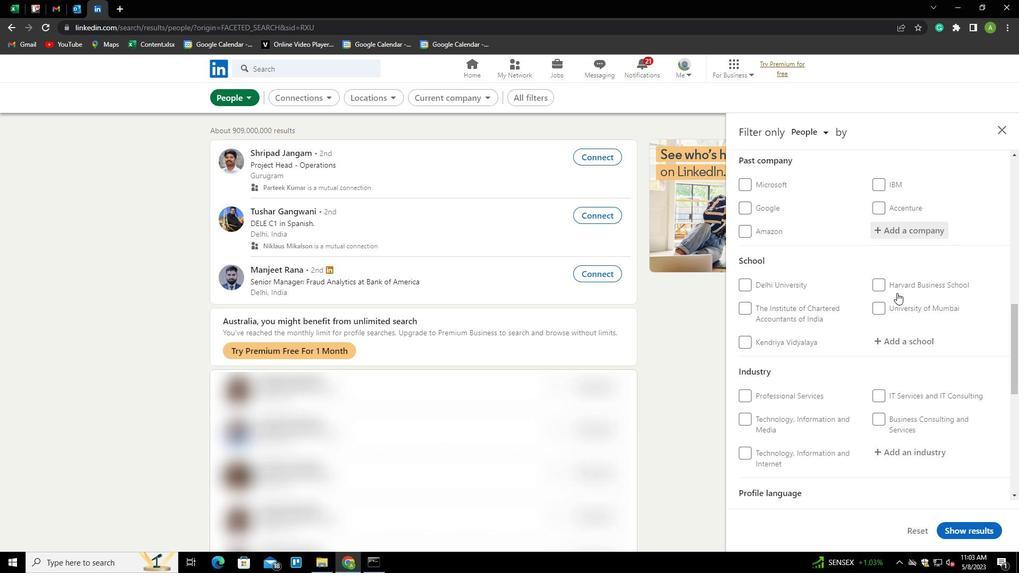 
Action: Mouse moved to (910, 217)
Screenshot: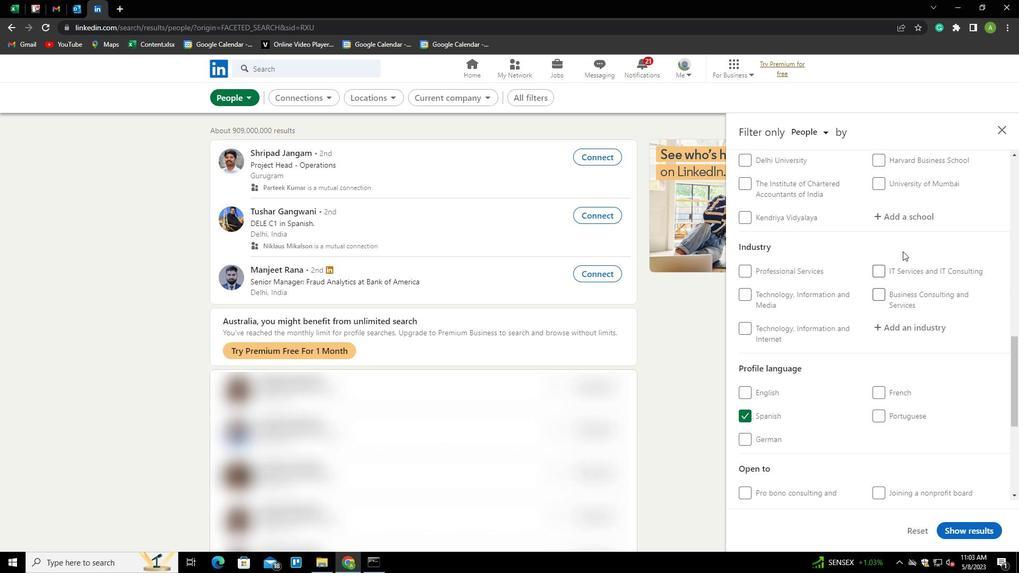 
Action: Mouse pressed left at (910, 217)
Screenshot: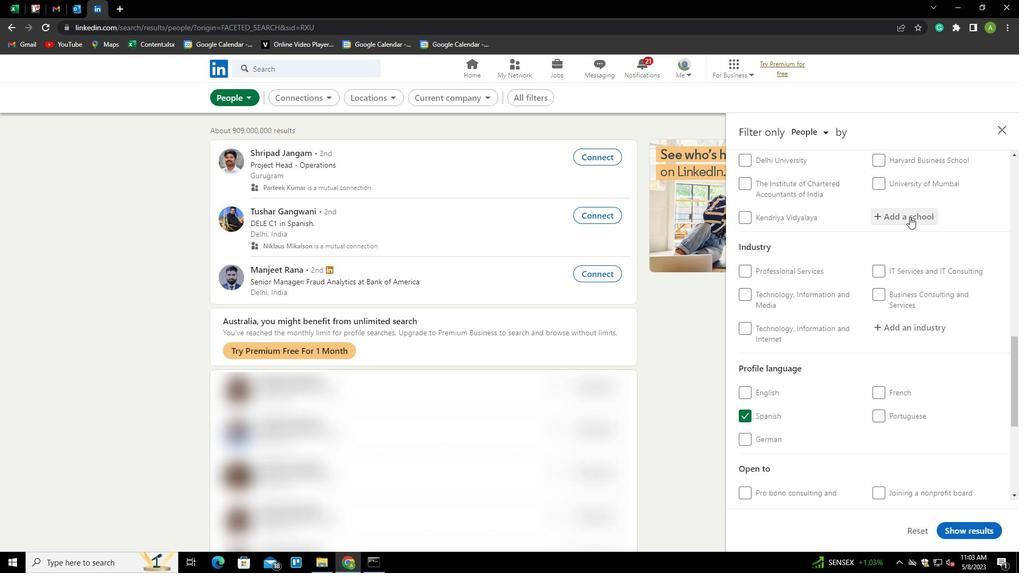
Action: Key pressed <Key.shift><Key.shift><Key.shift><Key.shift><Key.shift>NAGPUR<Key.space><Key.shift>UNIVERSITY<Key.down><Key.enter>
Screenshot: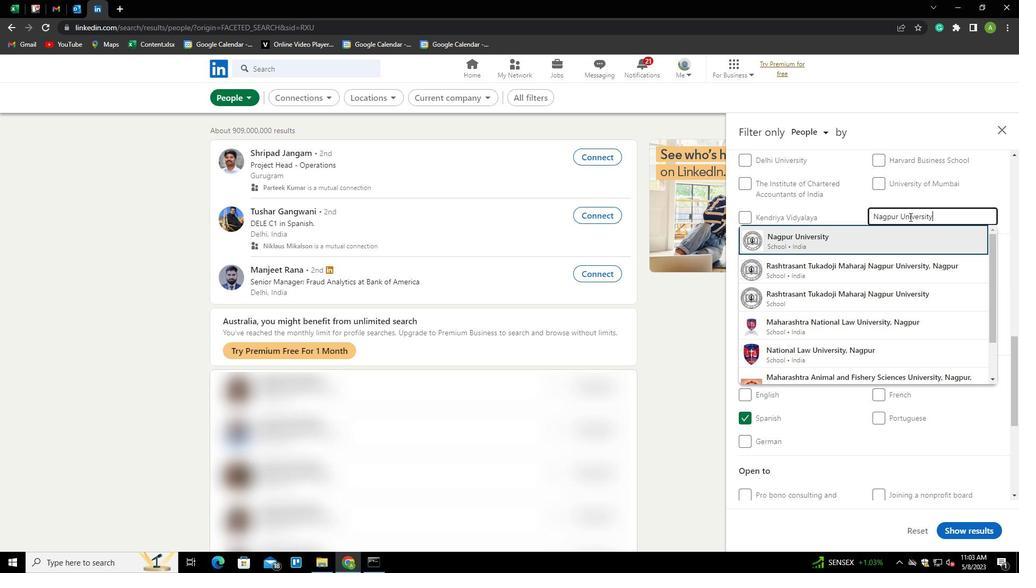 
Action: Mouse scrolled (910, 216) with delta (0, 0)
Screenshot: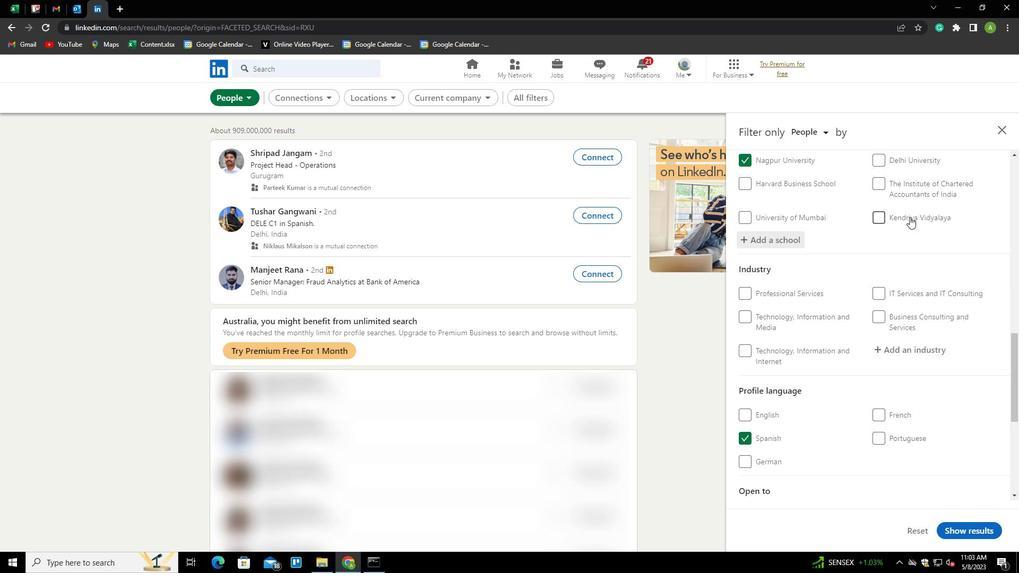 
Action: Mouse scrolled (910, 216) with delta (0, 0)
Screenshot: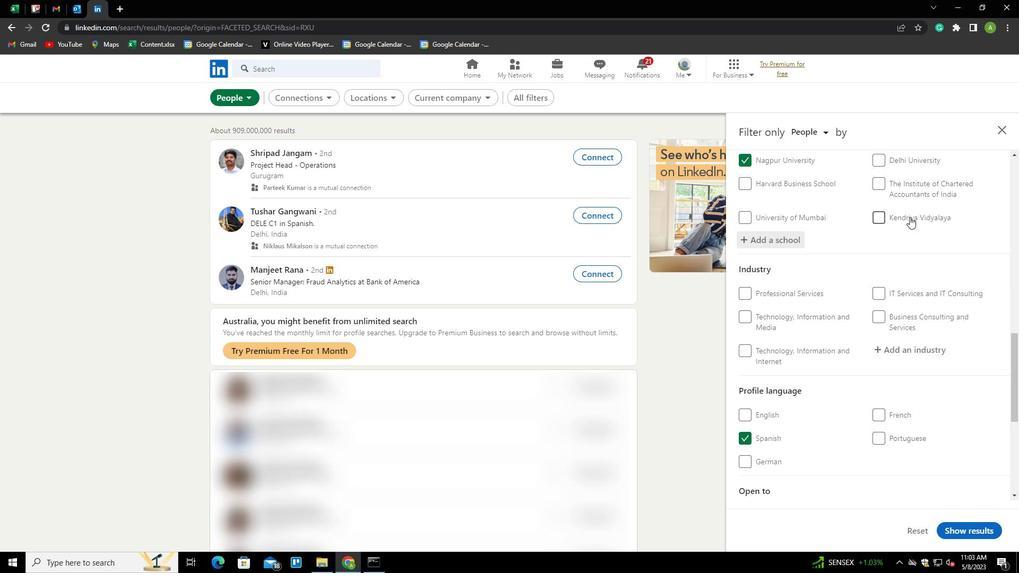 
Action: Mouse moved to (907, 247)
Screenshot: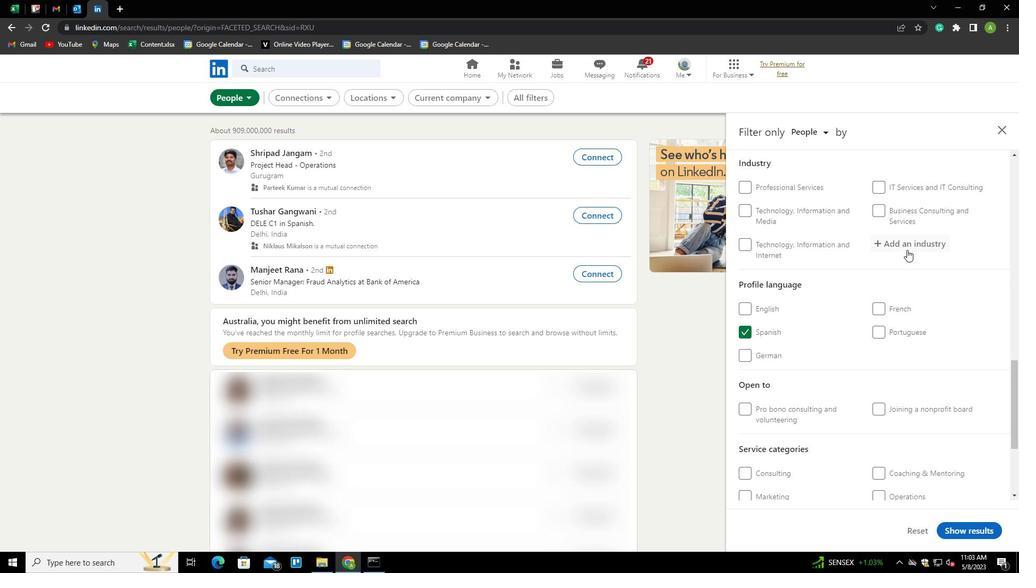 
Action: Mouse pressed left at (907, 247)
Screenshot: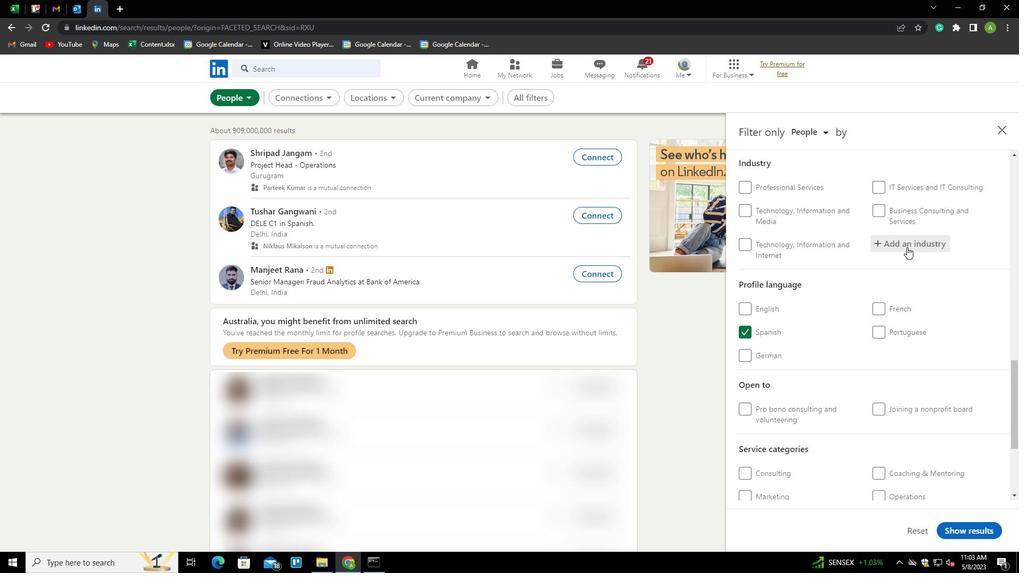 
Action: Mouse moved to (901, 250)
Screenshot: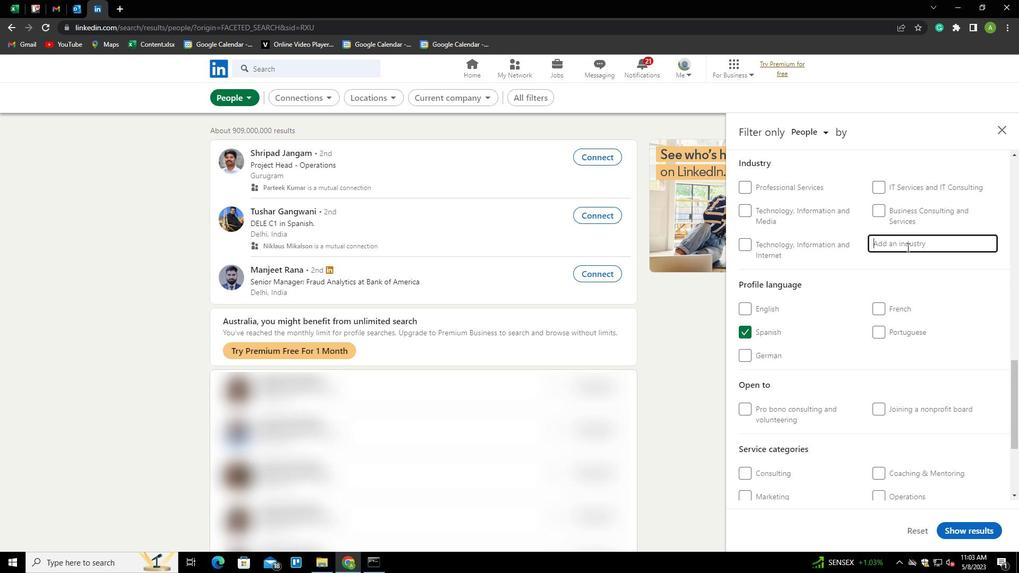 
Action: Key pressed <Key.shift><Key.shift><Key.shift><Key.shift><Key.shift><Key.shift><Key.shift><Key.shift><Key.shift><Key.shift><Key.shift><Key.shift><Key.shift><Key.shift><Key.shift><Key.shift><Key.shift><Key.shift><Key.shift><Key.shift><Key.shift><Key.shift><Key.shift><Key.shift><Key.shift><Key.shift><Key.shift><Key.shift><Key.shift><Key.shift><Key.shift><Key.shift><Key.shift><Key.shift><Key.shift><Key.shift><Key.shift><Key.shift><Key.shift><Key.shift><Key.shift><Key.shift><Key.shift><Key.shift><Key.shift><Key.shift><Key.shift><Key.shift><Key.shift><Key.shift><Key.shift><Key.shift><Key.shift><Key.shift><Key.shift><Key.shift><Key.shift><Key.shift><Key.shift><Key.shift><Key.shift><Key.shift><Key.shift><Key.shift>ISN<Key.backspace><Key.backspace>NSURANCE<Key.space><Key.shift>CARRIERS<Key.down><Key.enter>
Screenshot: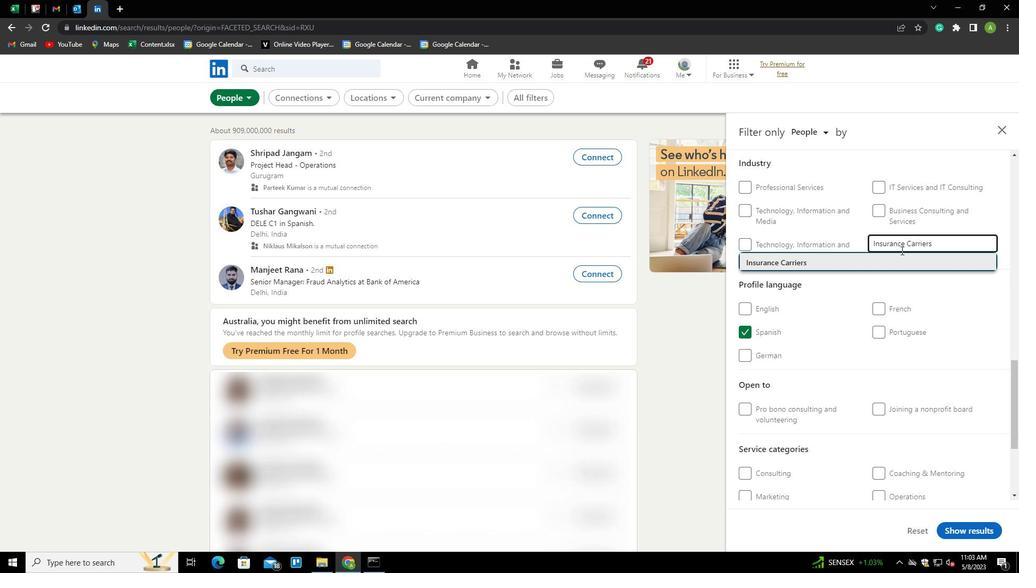 
Action: Mouse scrolled (901, 250) with delta (0, 0)
Screenshot: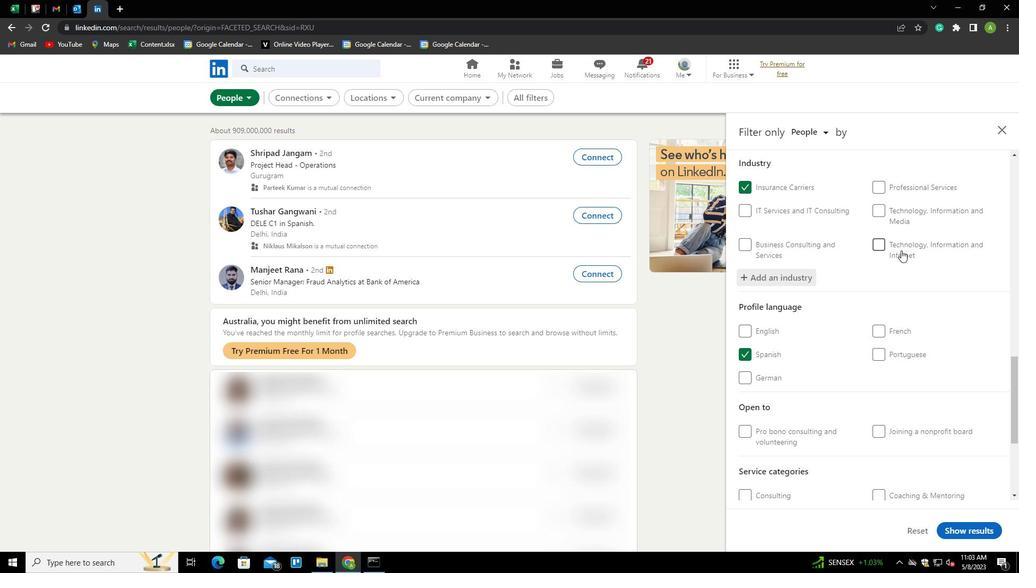 
Action: Mouse scrolled (901, 250) with delta (0, 0)
Screenshot: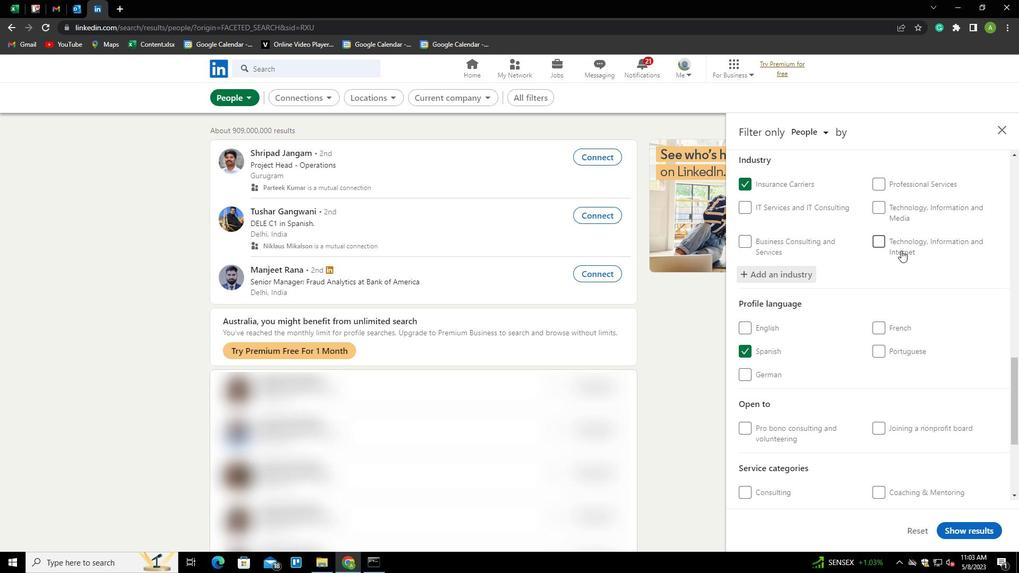 
Action: Mouse scrolled (901, 250) with delta (0, 0)
Screenshot: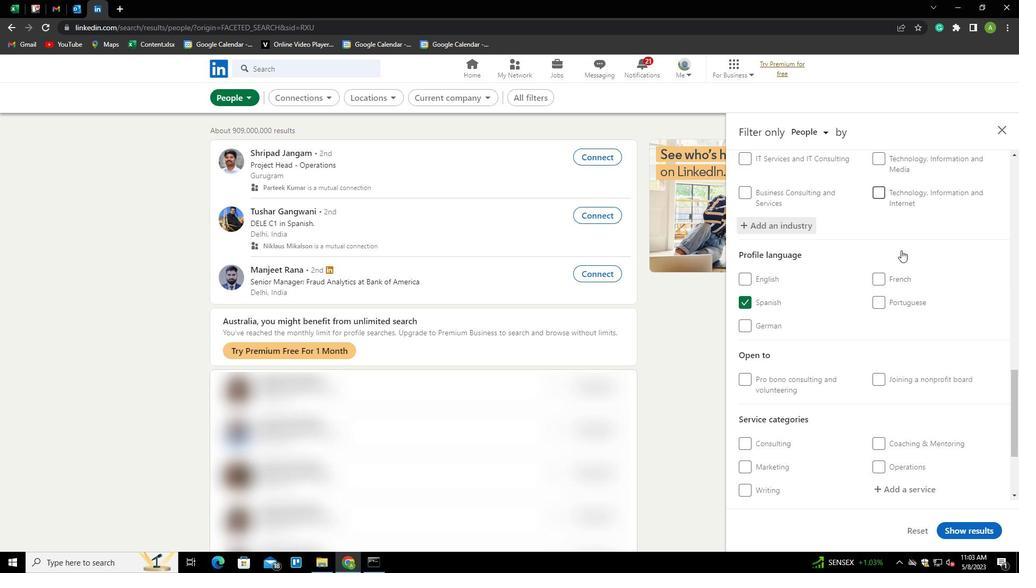 
Action: Mouse scrolled (901, 250) with delta (0, 0)
Screenshot: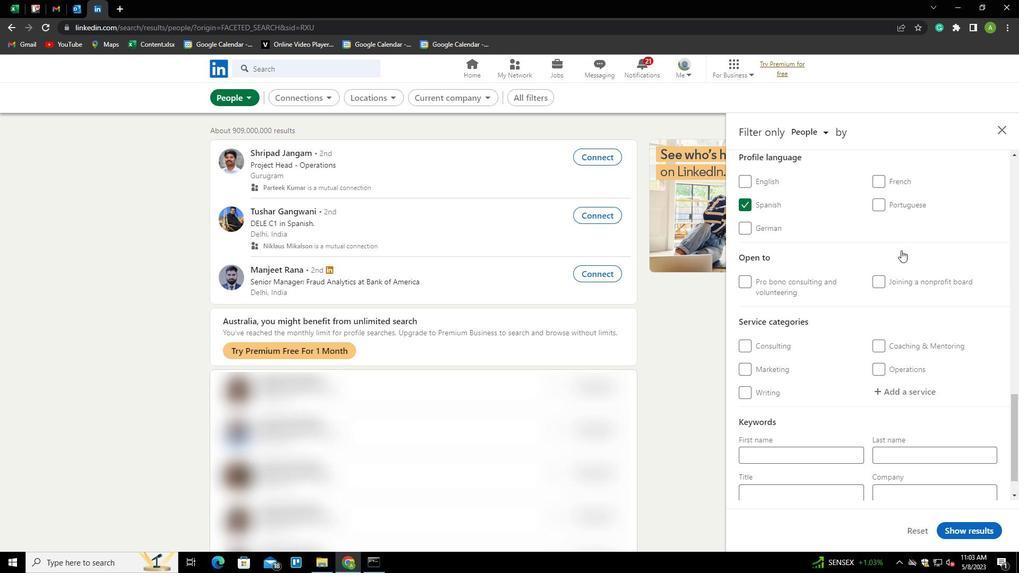 
Action: Mouse scrolled (901, 250) with delta (0, 0)
Screenshot: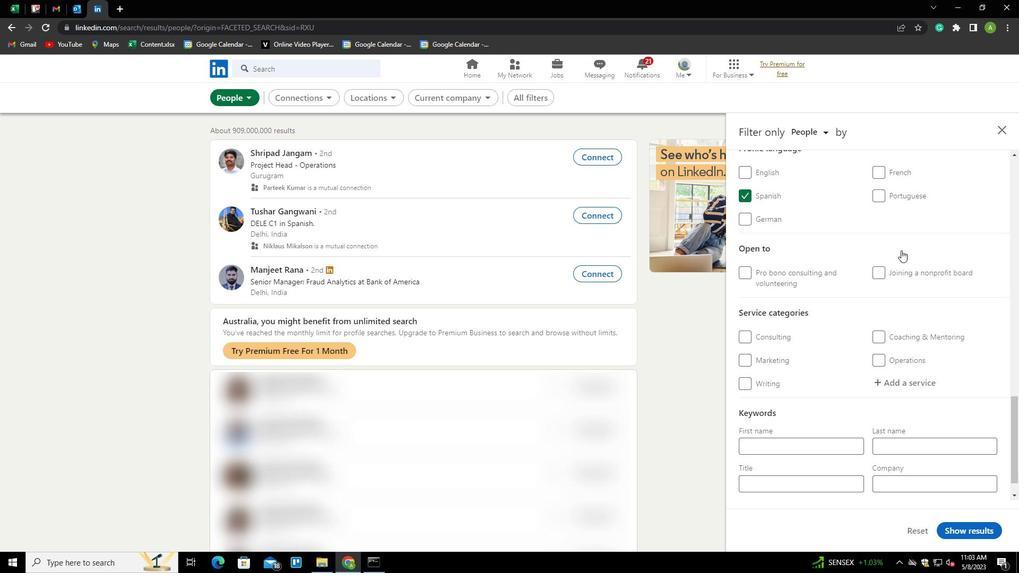 
Action: Mouse moved to (904, 350)
Screenshot: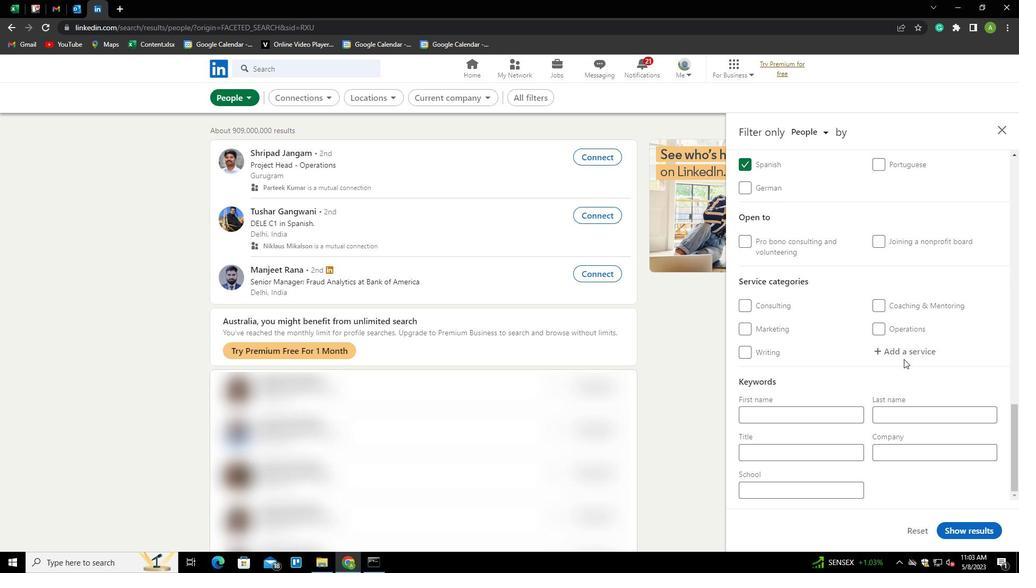 
Action: Mouse pressed left at (904, 350)
Screenshot: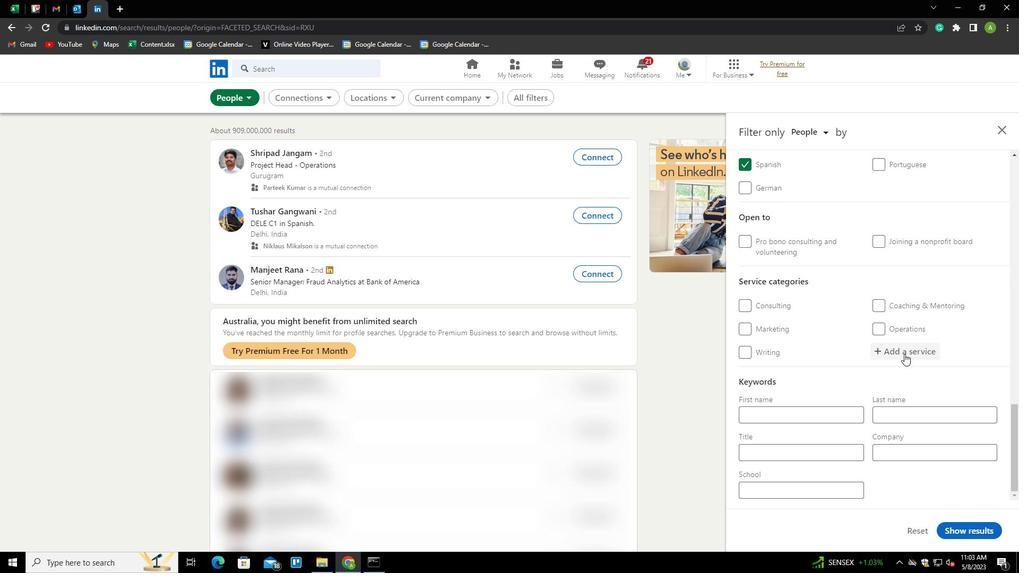 
Action: Mouse moved to (900, 352)
Screenshot: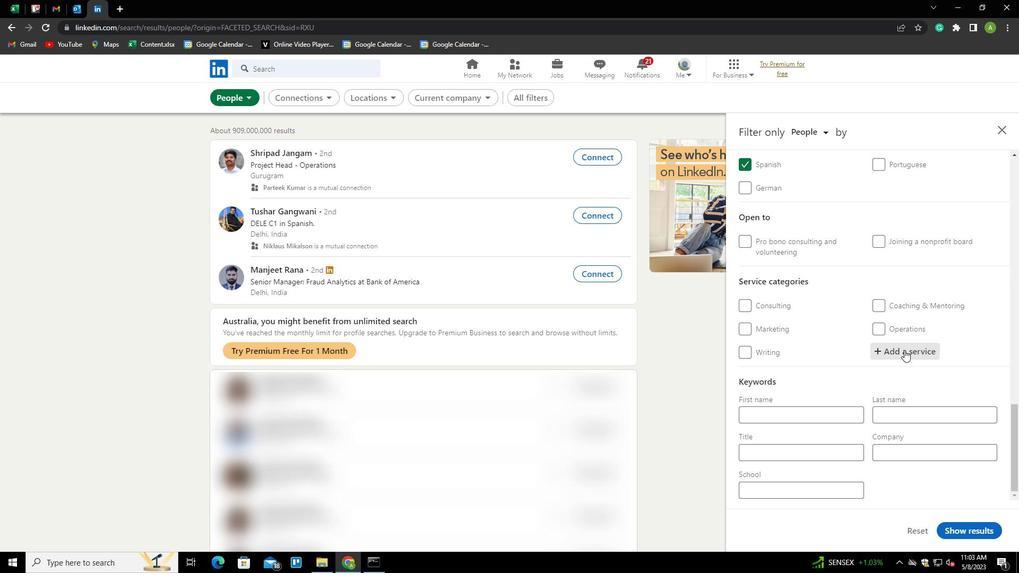
Action: Key pressed <Key.shift>SEARCH<Key.space><Key.shift>ENGINE<Key.space><Key.shift>OPTIMIZATION<Key.down><Key.enter>
Screenshot: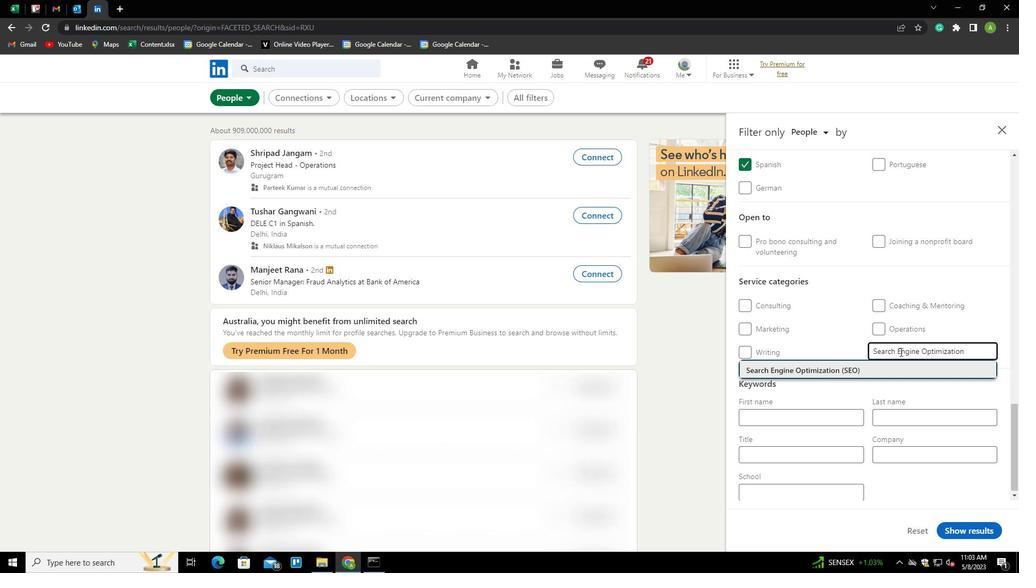 
Action: Mouse moved to (892, 356)
Screenshot: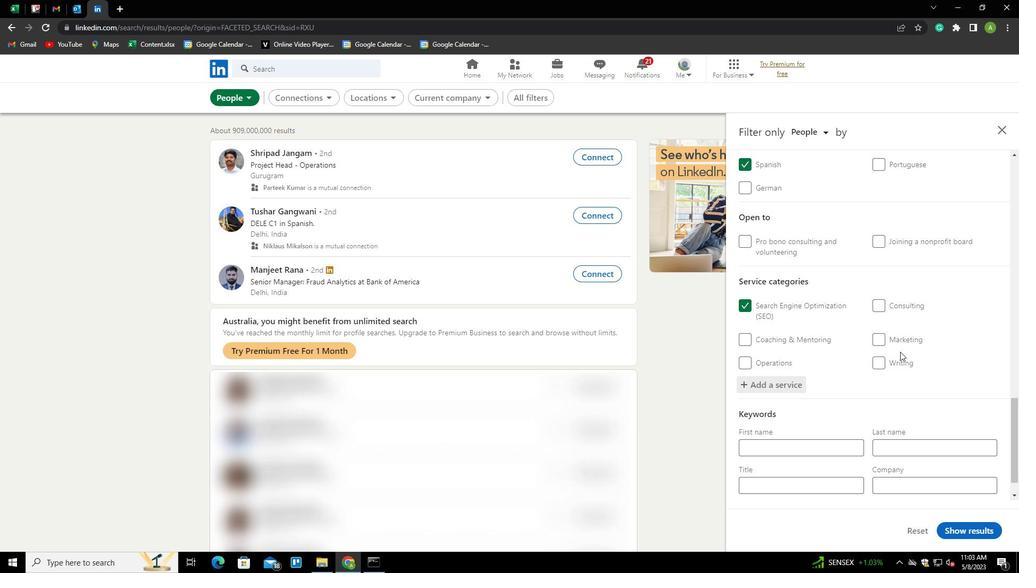
Action: Mouse scrolled (892, 355) with delta (0, 0)
Screenshot: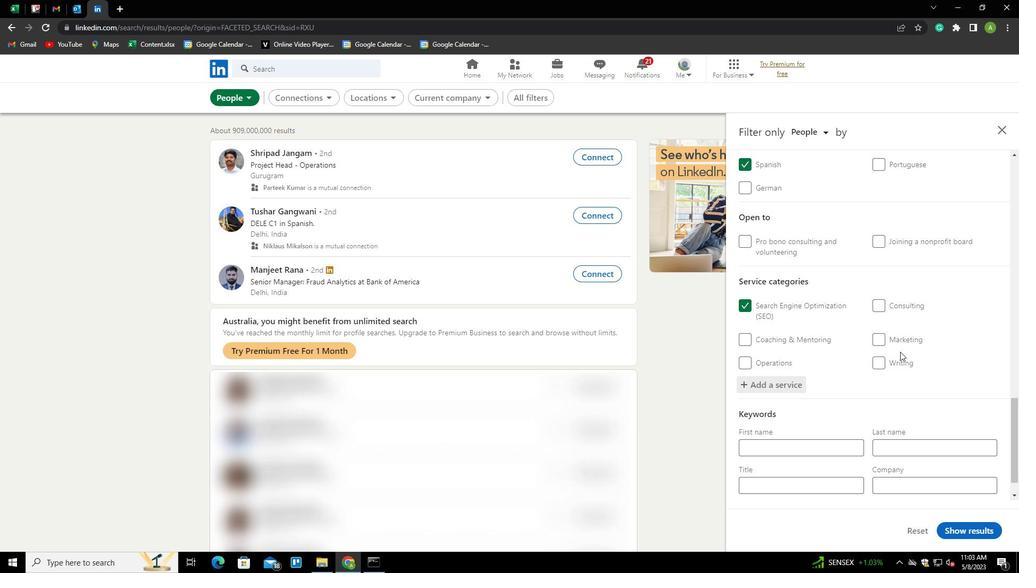 
Action: Mouse scrolled (892, 355) with delta (0, 0)
Screenshot: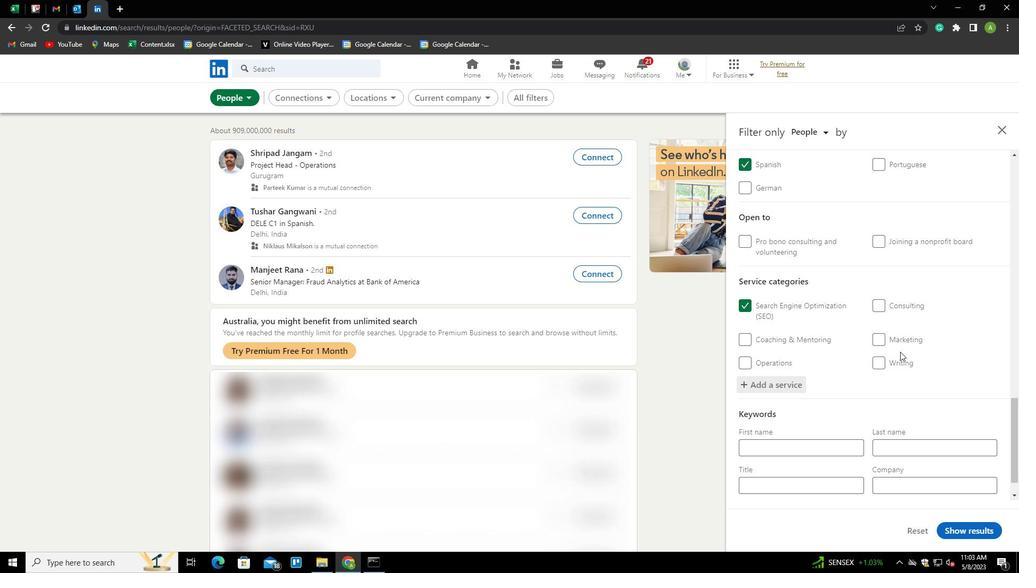 
Action: Mouse scrolled (892, 355) with delta (0, 0)
Screenshot: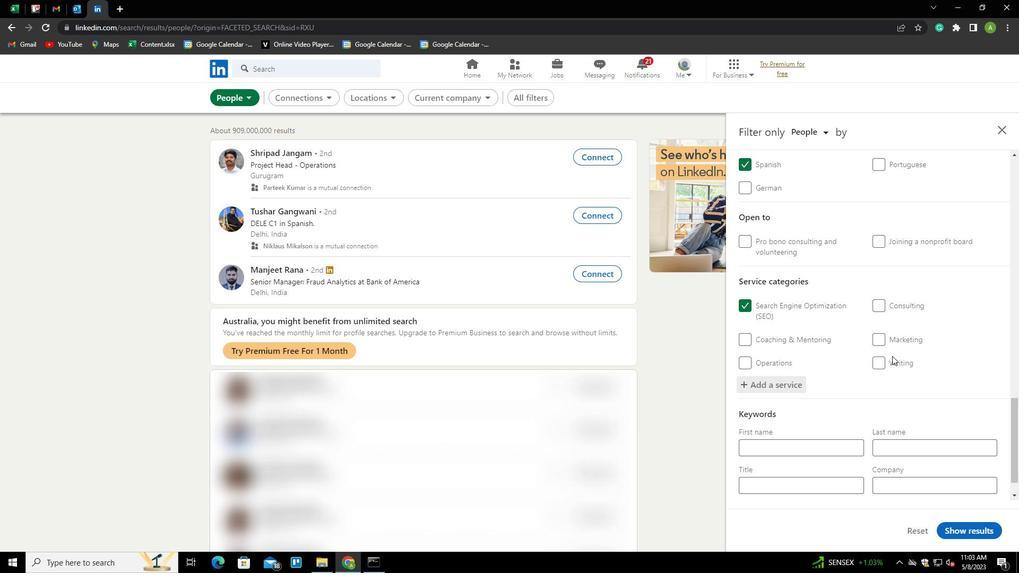 
Action: Mouse scrolled (892, 355) with delta (0, 0)
Screenshot: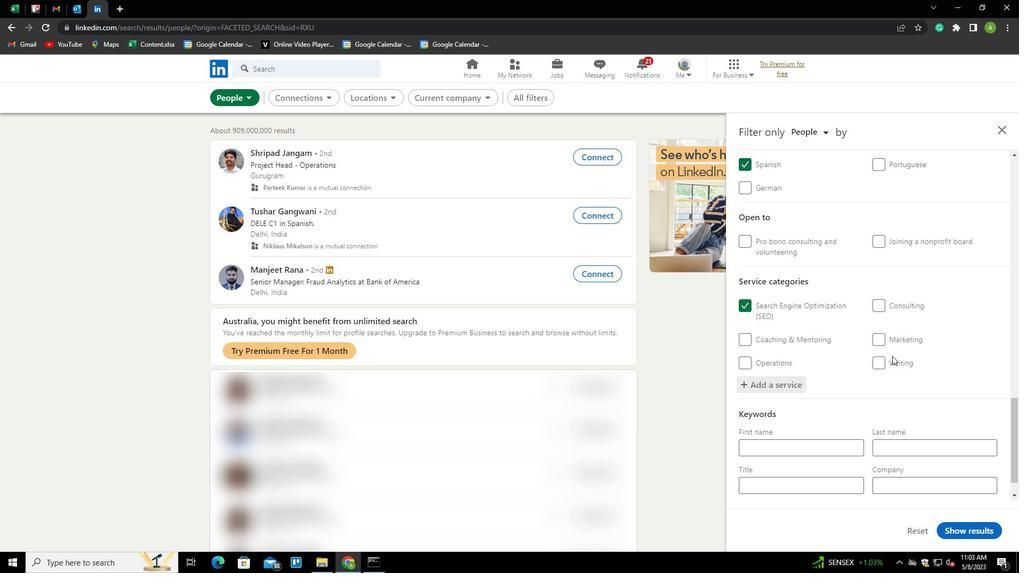 
Action: Mouse moved to (816, 447)
Screenshot: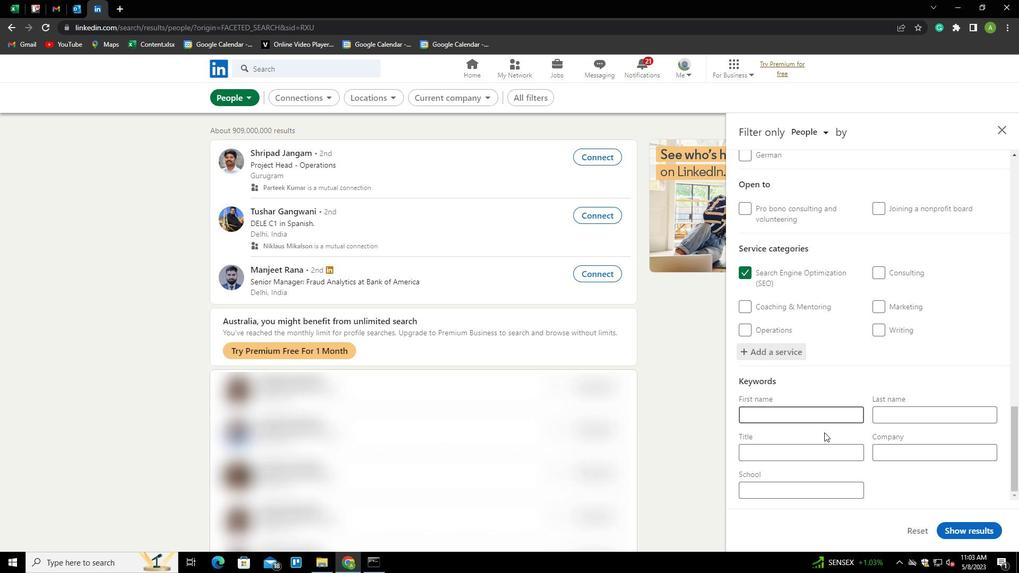 
Action: Mouse pressed left at (816, 447)
Screenshot: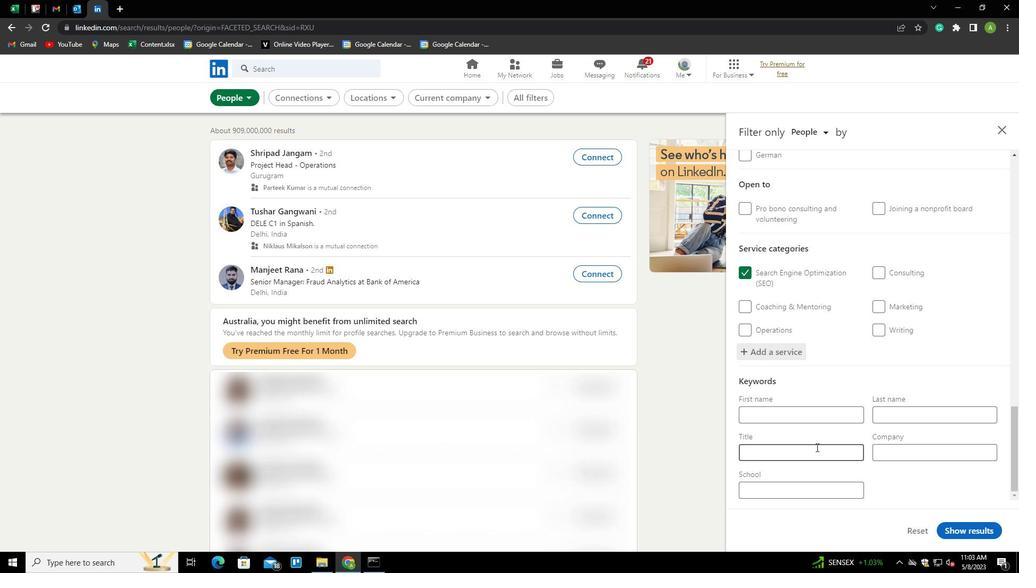 
Action: Key pressed <Key.shift>CEO
Screenshot: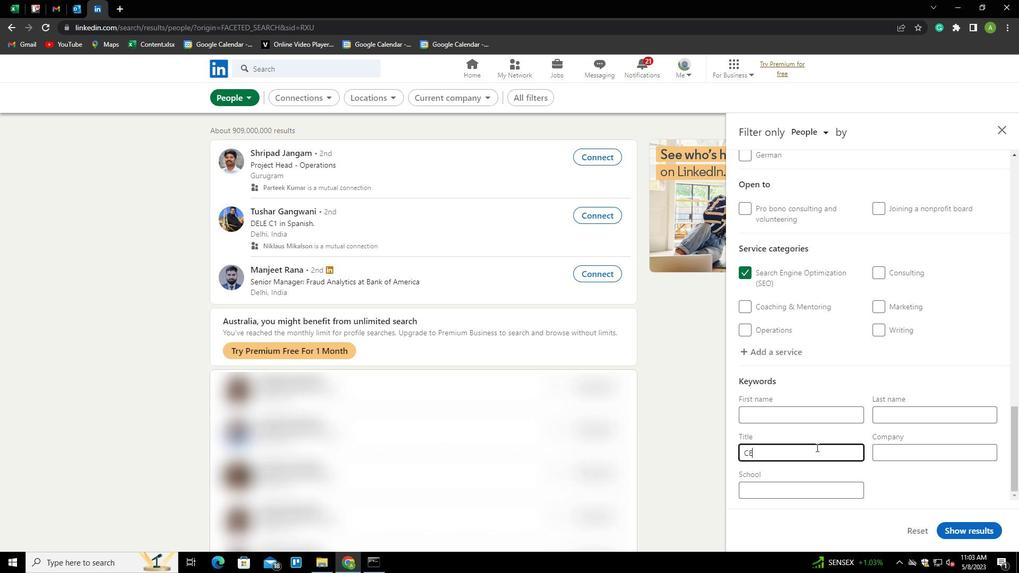 
Action: Mouse moved to (939, 486)
Screenshot: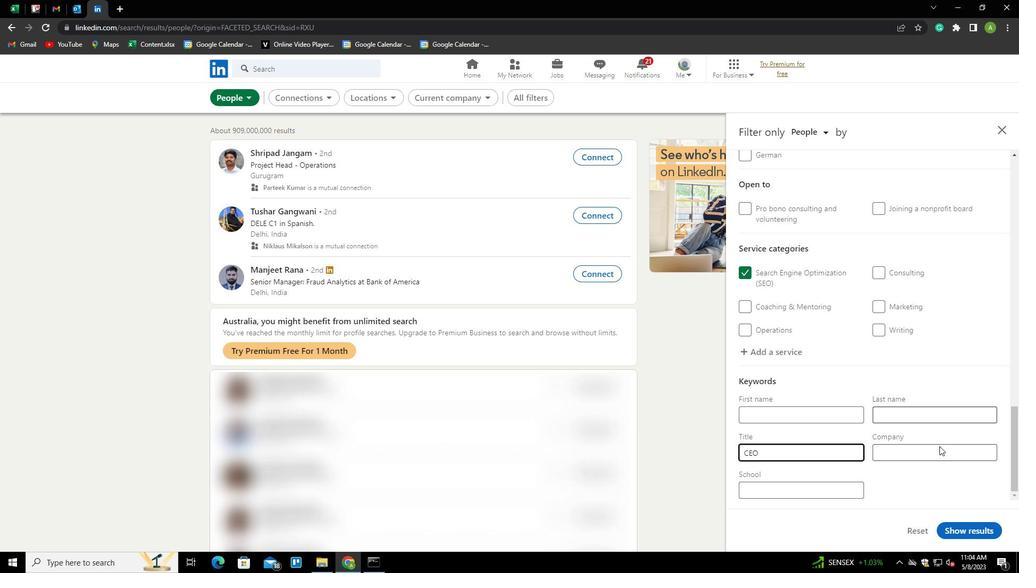
Action: Mouse pressed left at (939, 486)
Screenshot: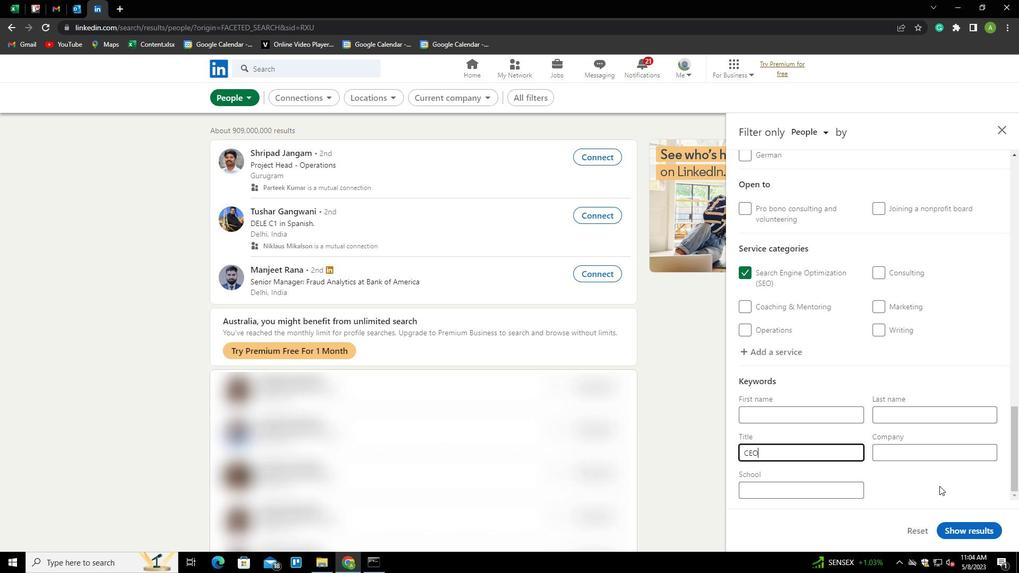 
Action: Mouse moved to (981, 527)
Screenshot: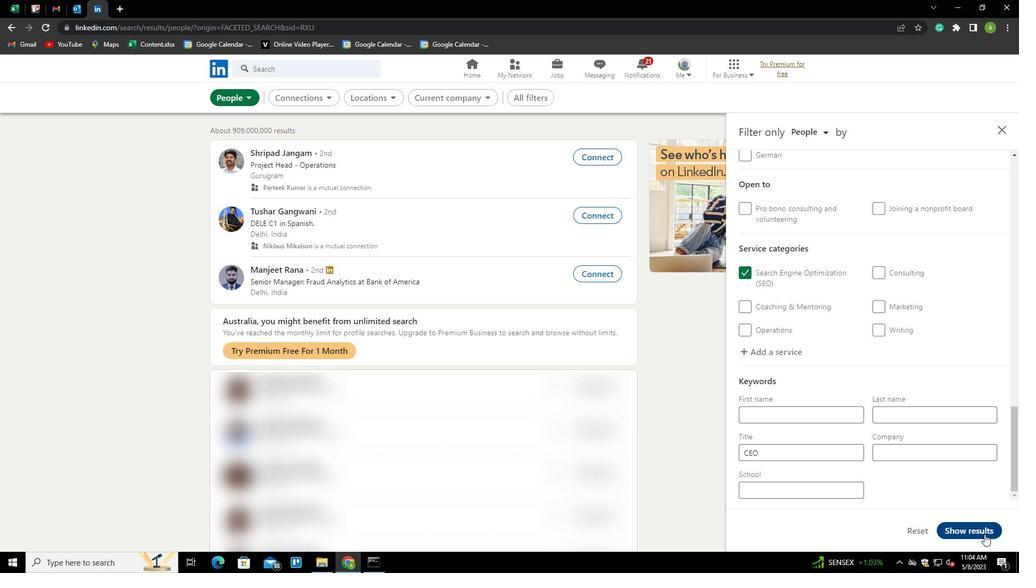 
Action: Mouse pressed left at (981, 527)
Screenshot: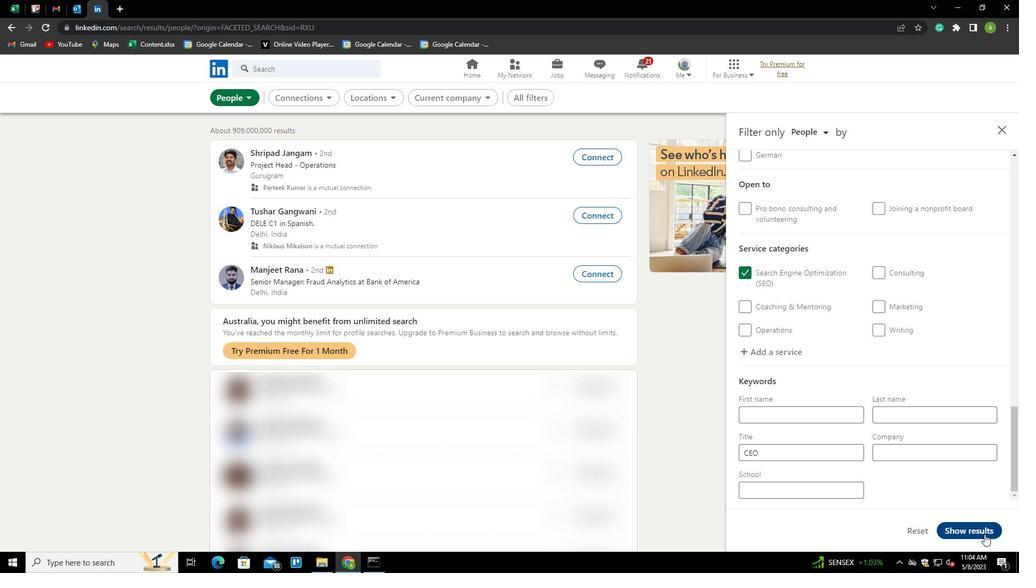 
